 Task: Look for space in Peristéri, Greece from 24th August, 2023 to 10th September, 2023 for 8 adults in price range Rs.12000 to Rs.15000. Place can be entire place or shared room with 4 bedrooms having 8 beds and 4 bathrooms. Property type can be house, flat, hotel. Amenities needed are: wifi, TV, free parkinig on premises, gym, breakfast. Booking option can be shelf check-in. Required host language is English.
Action: Mouse pressed left at (326, 152)
Screenshot: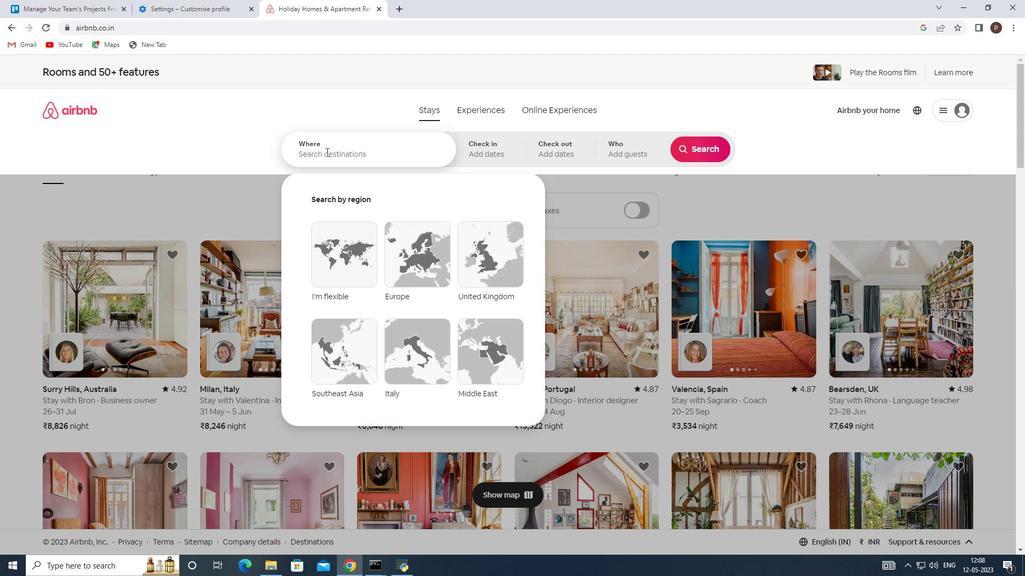 
Action: Key pressed <Key.caps_lock>P<Key.caps_lock>eristeri
Screenshot: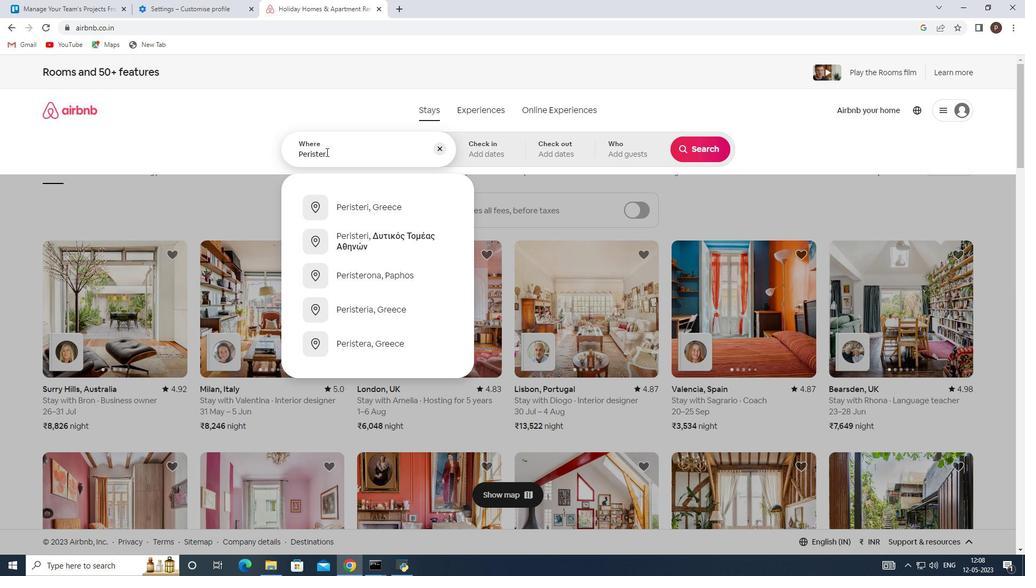 
Action: Mouse moved to (376, 238)
Screenshot: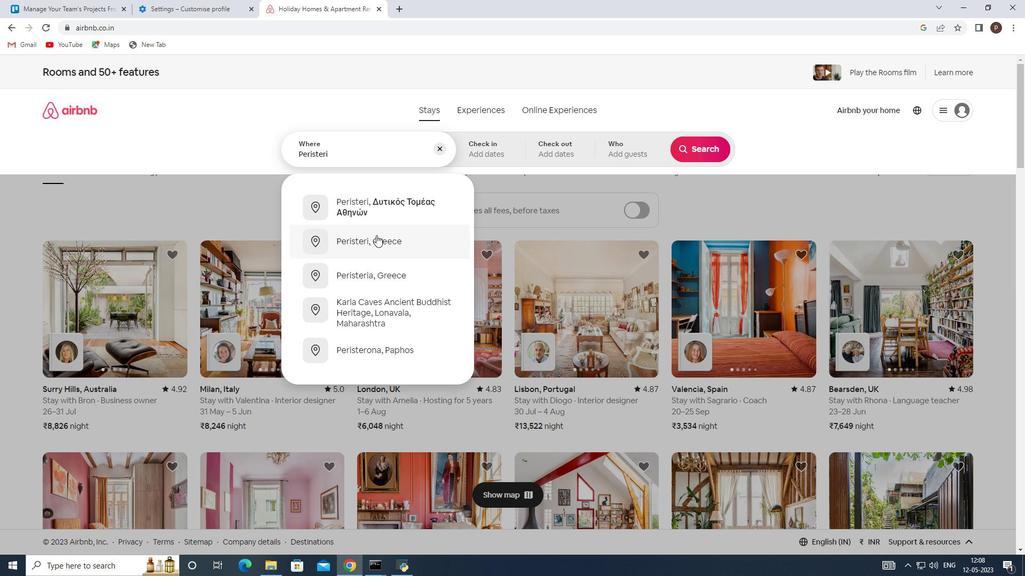 
Action: Mouse pressed left at (376, 238)
Screenshot: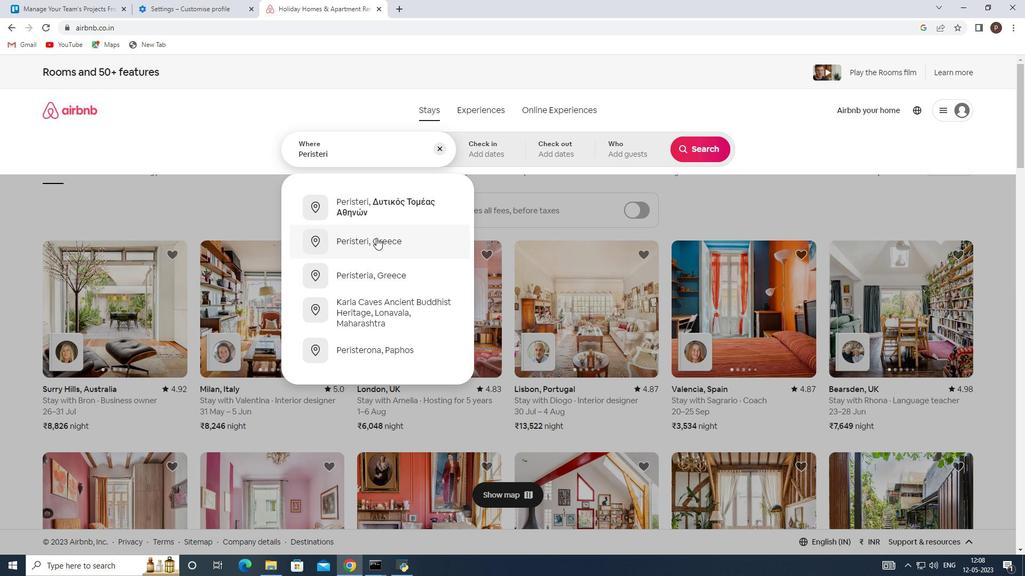 
Action: Mouse moved to (693, 234)
Screenshot: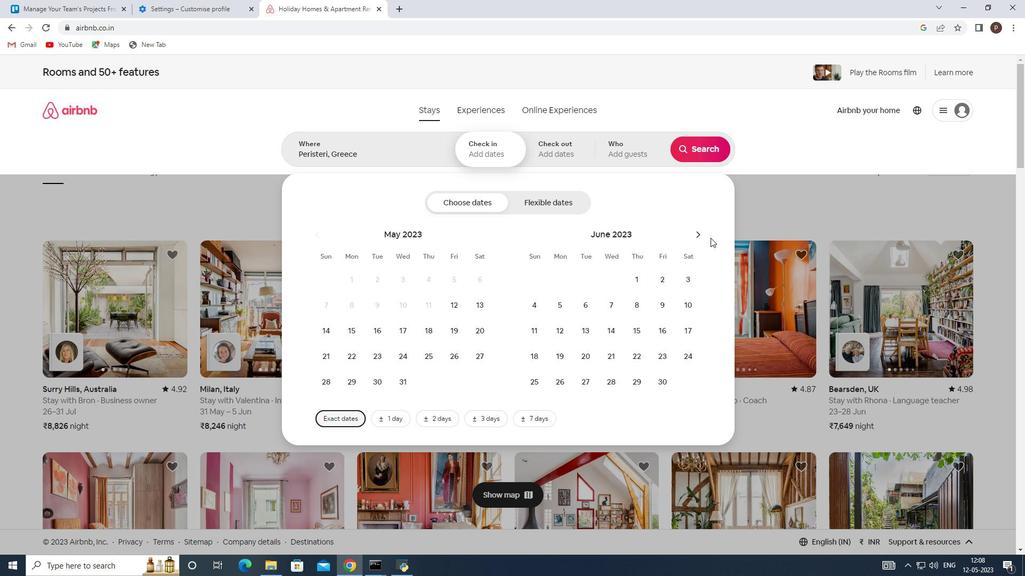 
Action: Mouse pressed left at (693, 234)
Screenshot: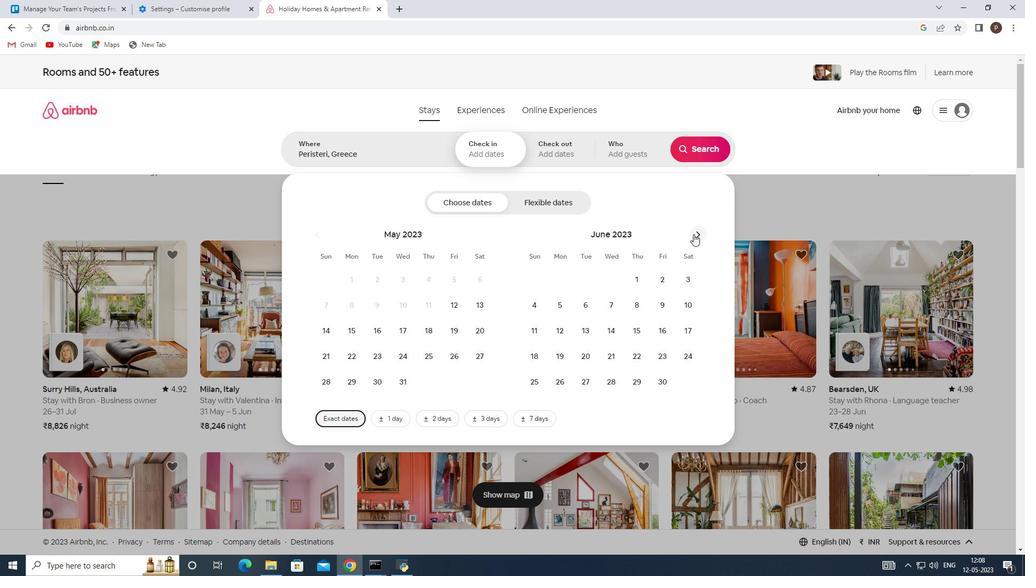 
Action: Mouse pressed left at (693, 234)
Screenshot: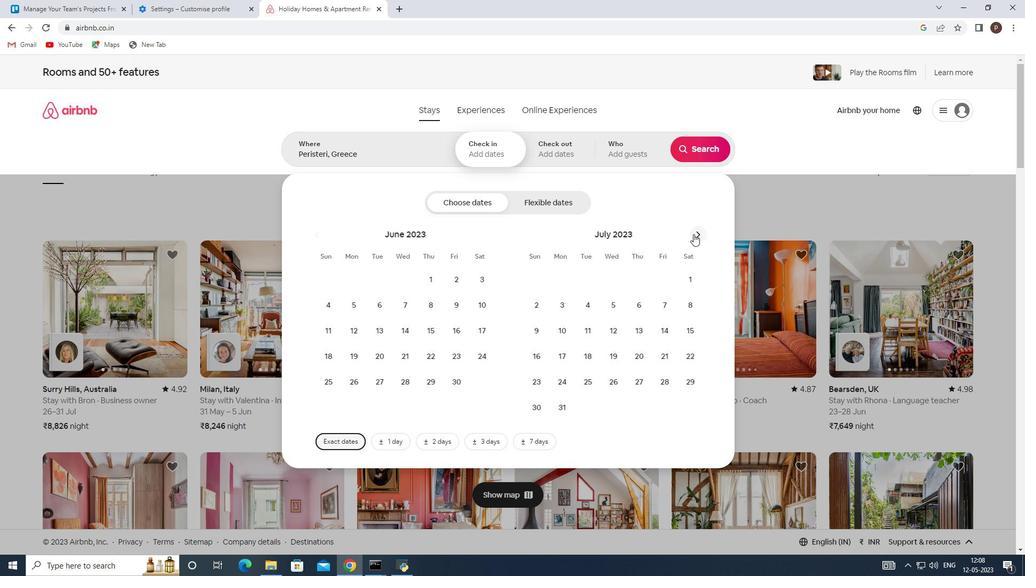 
Action: Mouse moved to (694, 228)
Screenshot: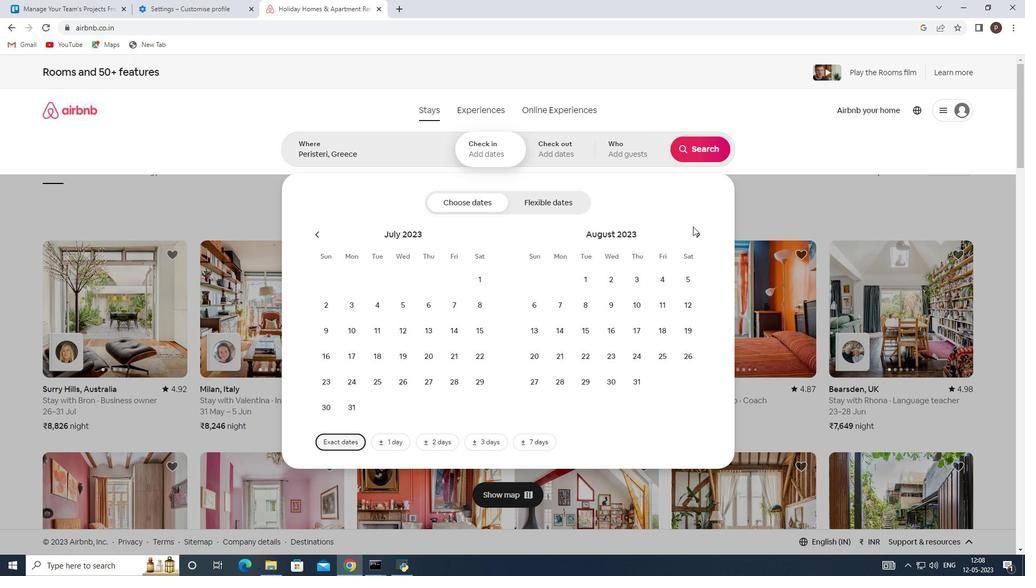 
Action: Mouse pressed left at (694, 228)
Screenshot: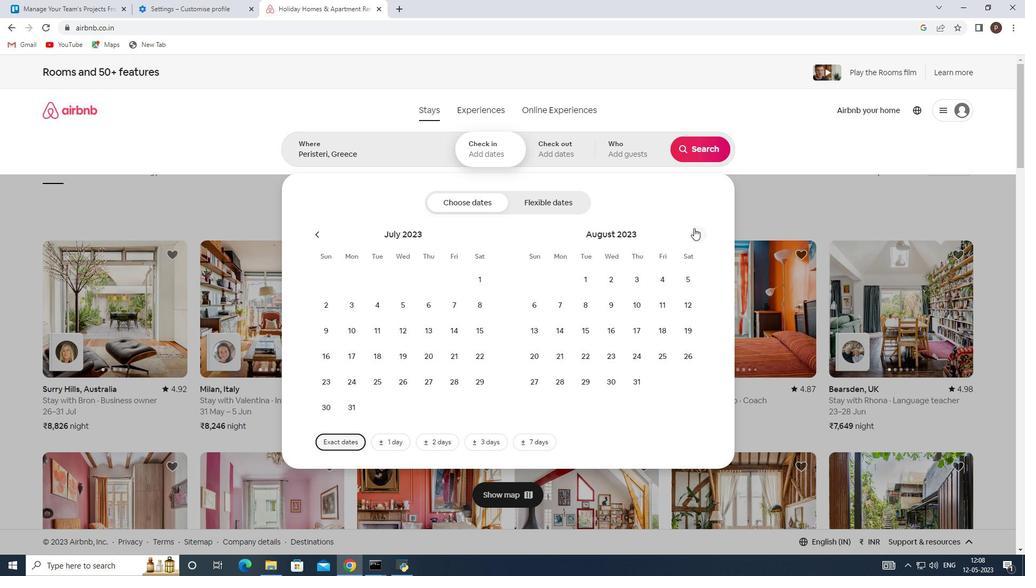 
Action: Mouse moved to (425, 354)
Screenshot: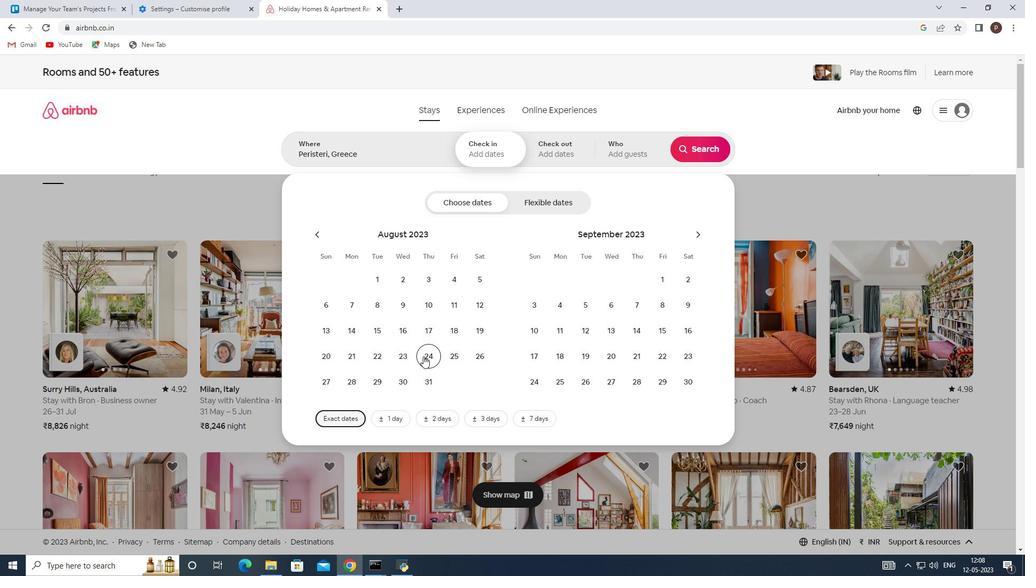 
Action: Mouse pressed left at (425, 354)
Screenshot: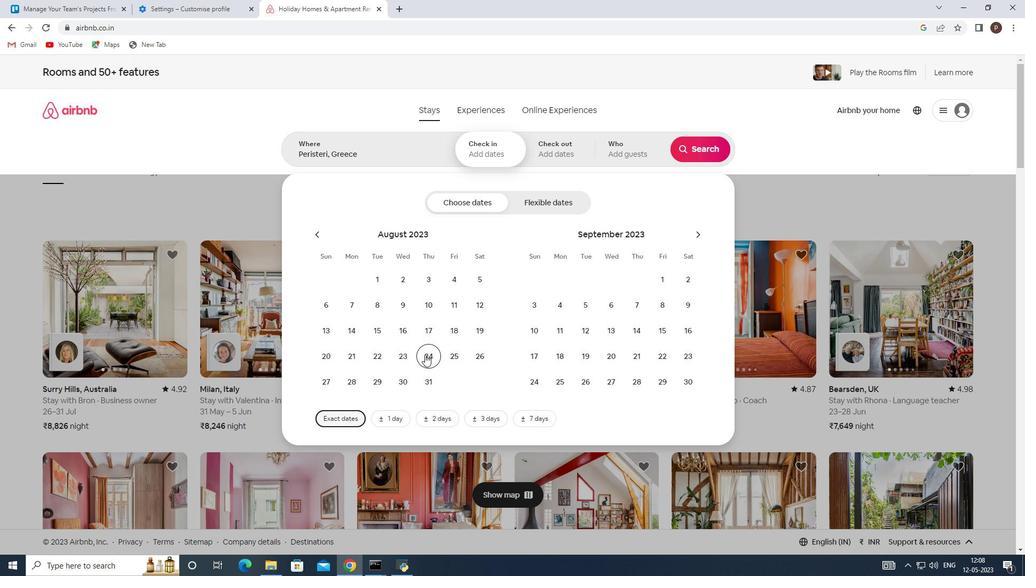 
Action: Mouse moved to (538, 323)
Screenshot: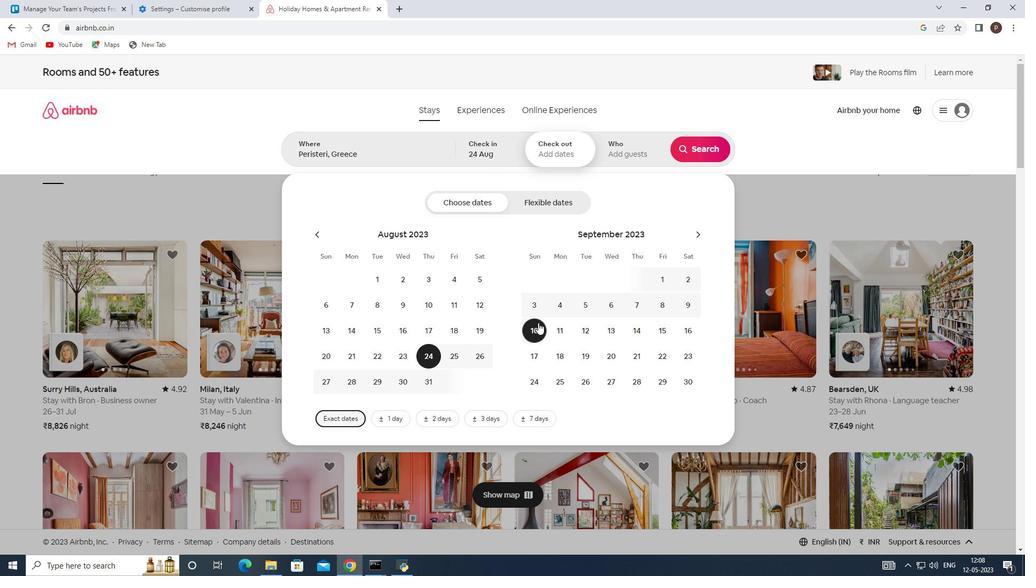 
Action: Mouse pressed left at (538, 323)
Screenshot: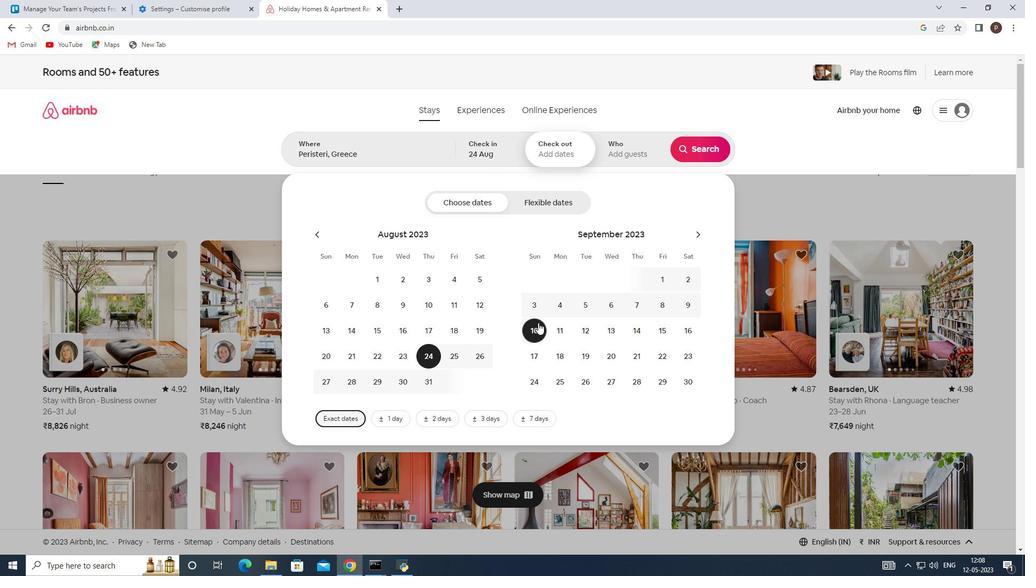 
Action: Mouse moved to (623, 146)
Screenshot: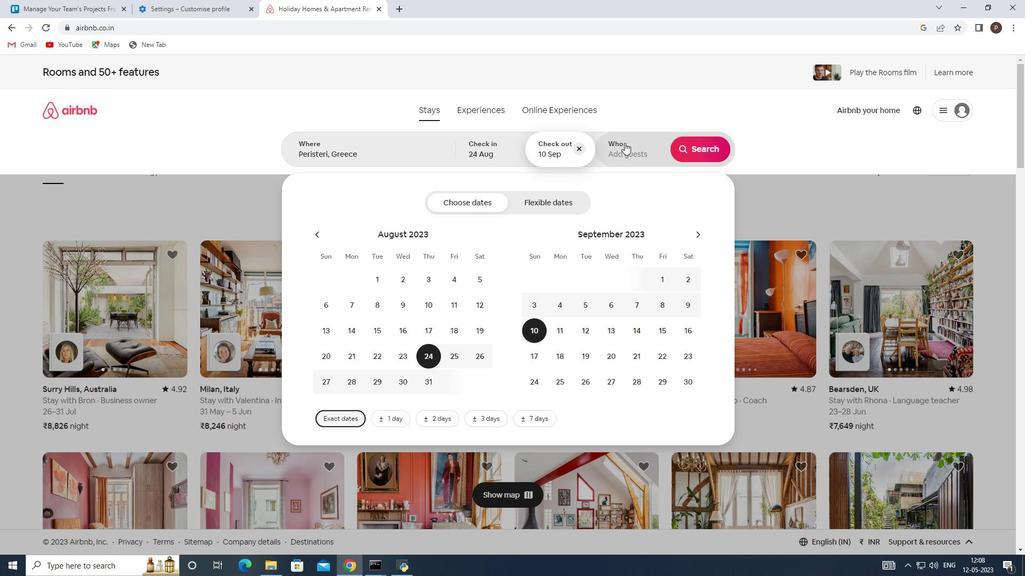 
Action: Mouse pressed left at (623, 146)
Screenshot: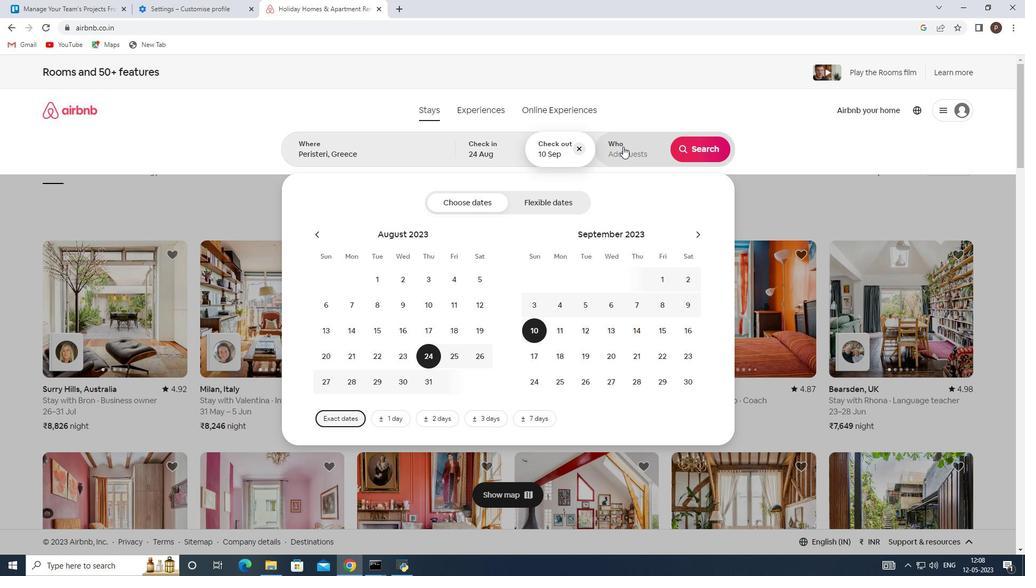 
Action: Mouse moved to (700, 201)
Screenshot: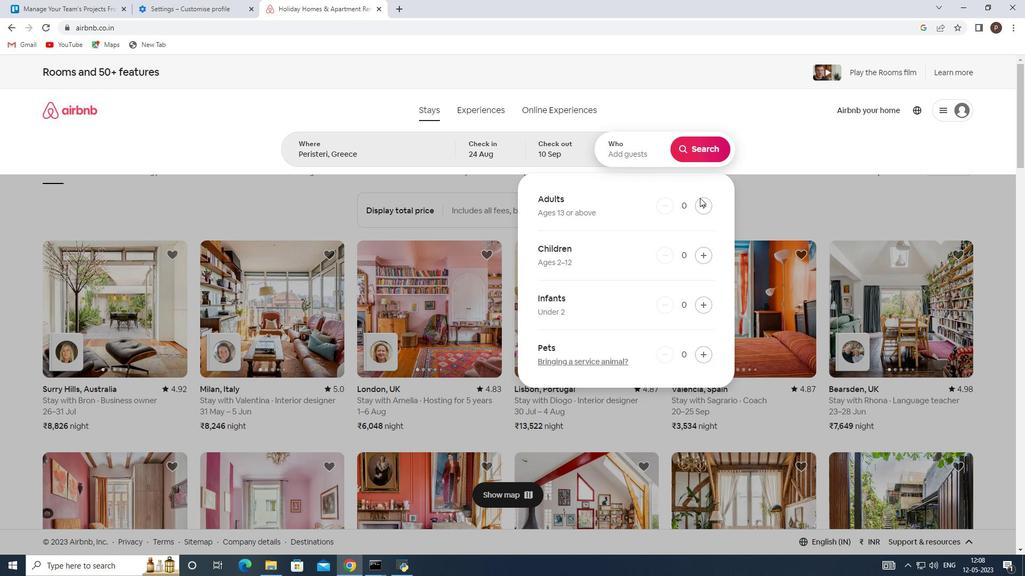 
Action: Mouse pressed left at (700, 201)
Screenshot: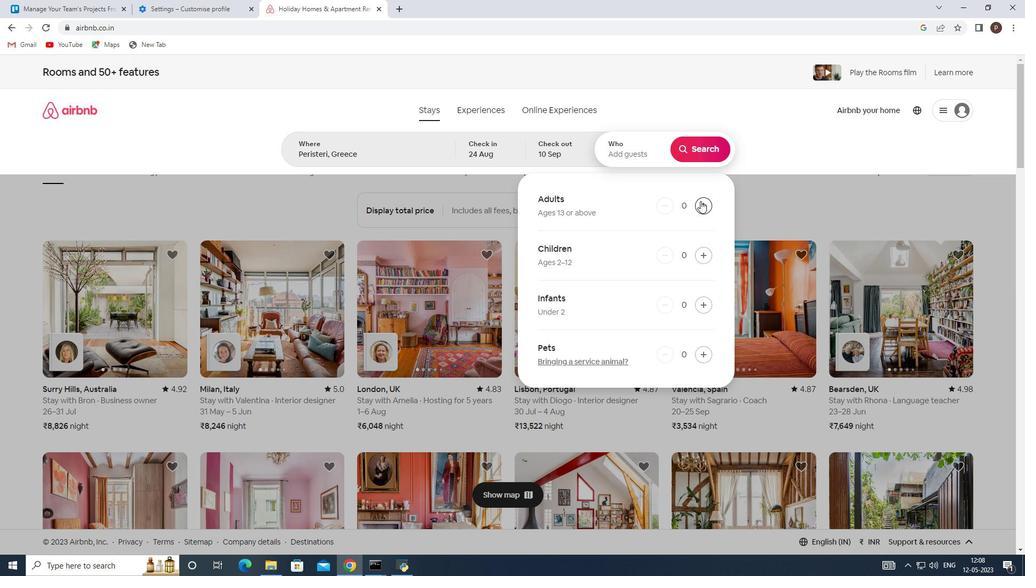 
Action: Mouse pressed left at (700, 201)
Screenshot: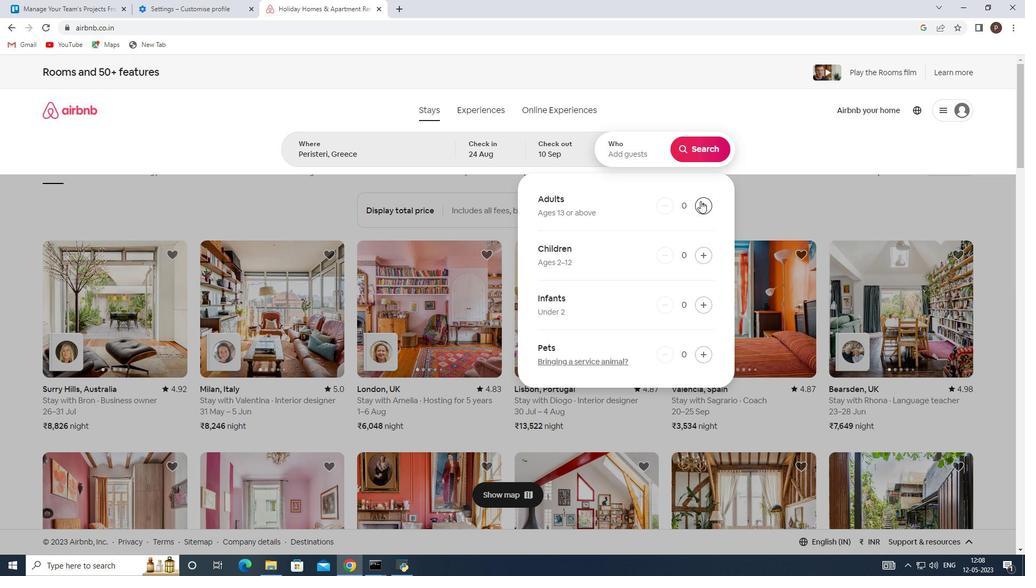 
Action: Mouse pressed left at (700, 201)
Screenshot: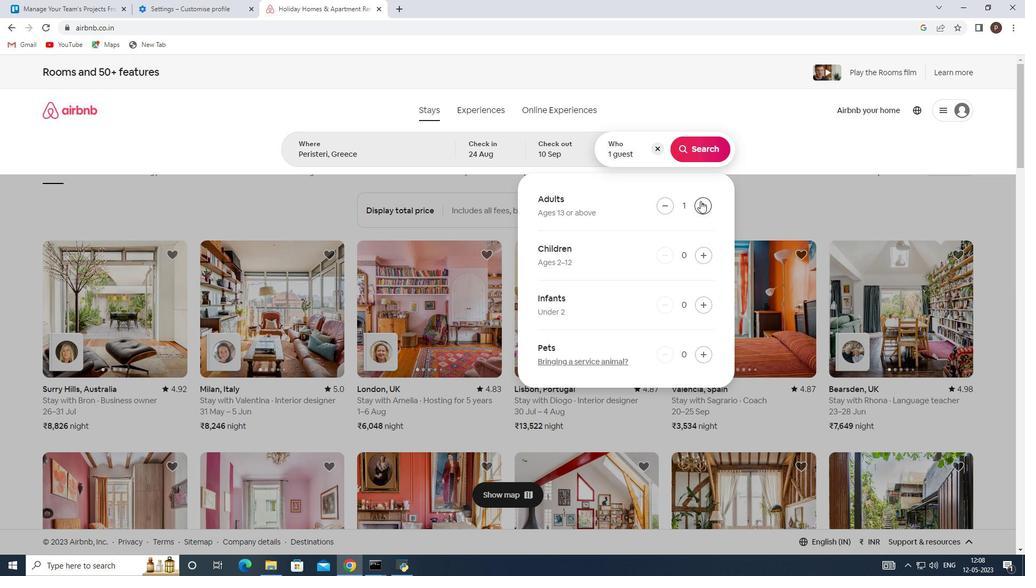 
Action: Mouse pressed left at (700, 201)
Screenshot: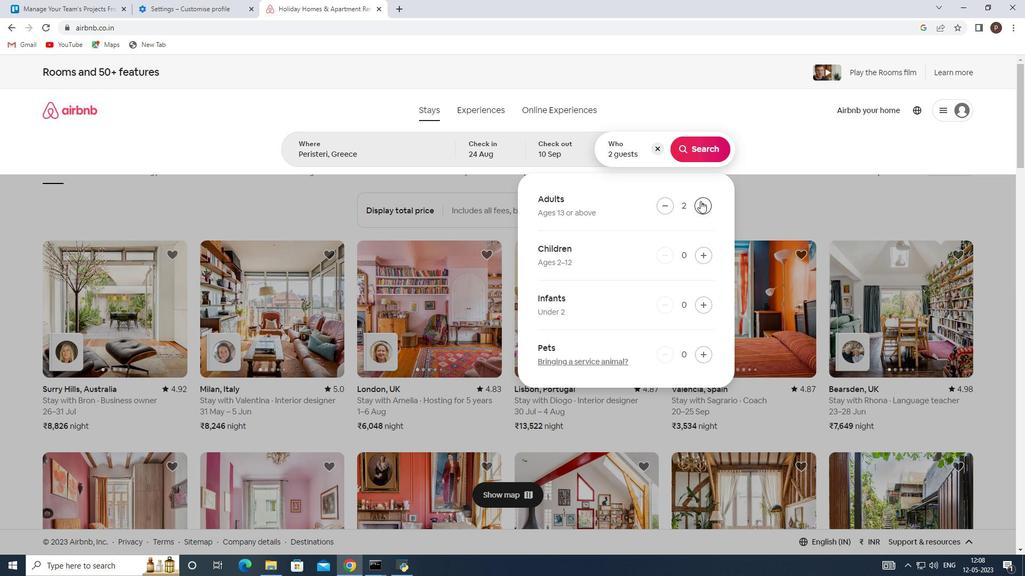 
Action: Mouse pressed left at (700, 201)
Screenshot: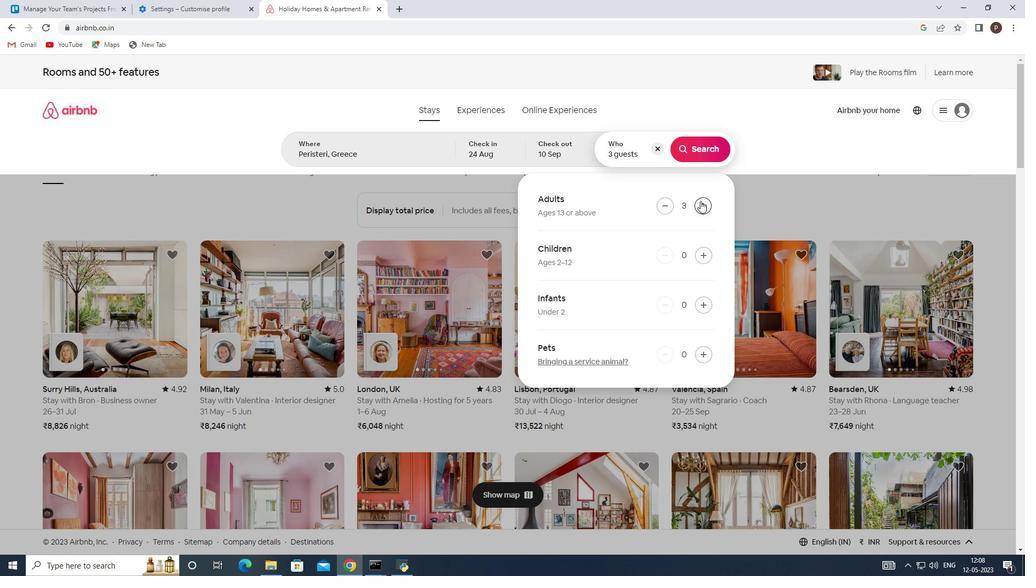 
Action: Mouse pressed left at (700, 201)
Screenshot: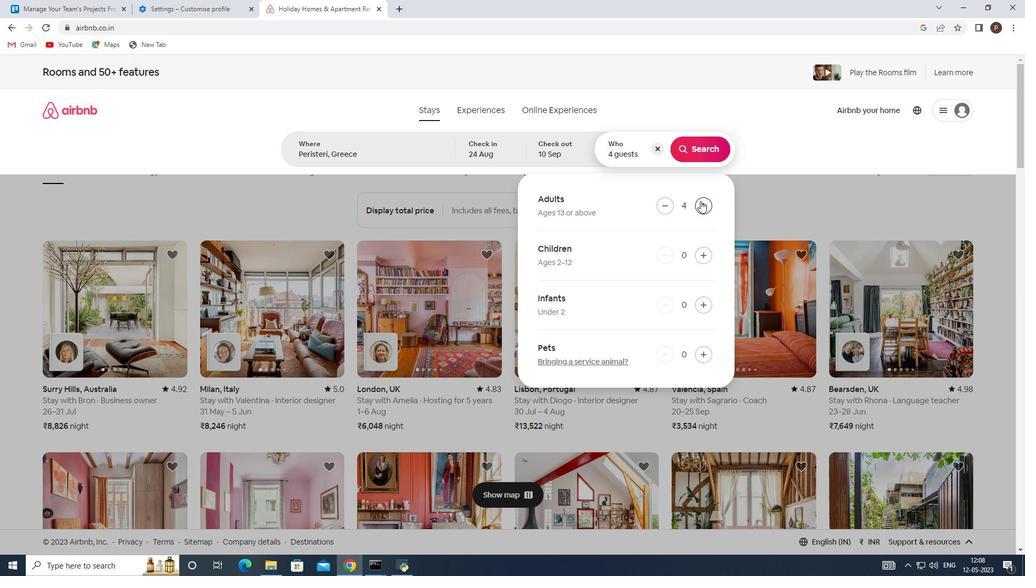 
Action: Mouse pressed left at (700, 201)
Screenshot: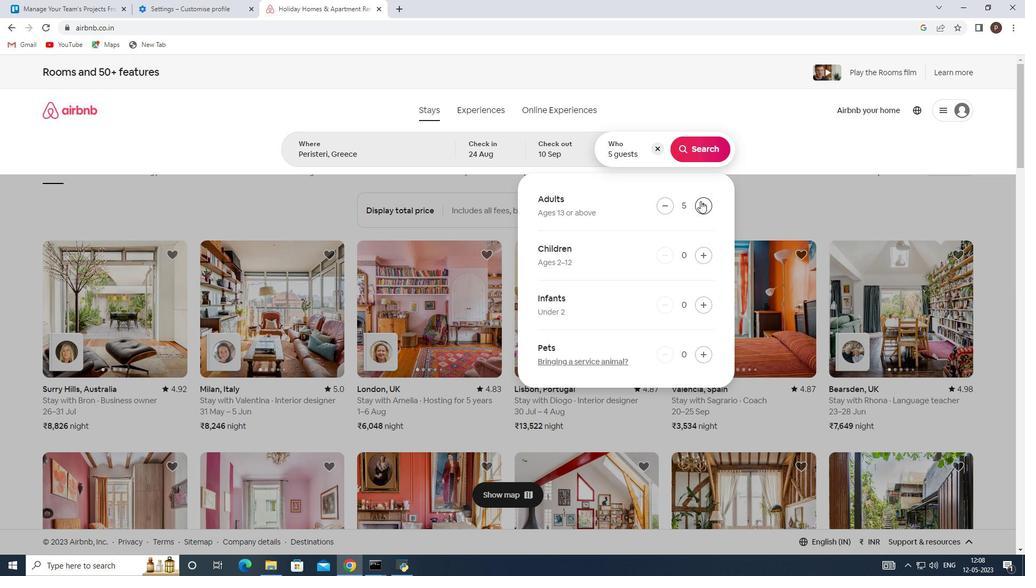 
Action: Mouse pressed left at (700, 201)
Screenshot: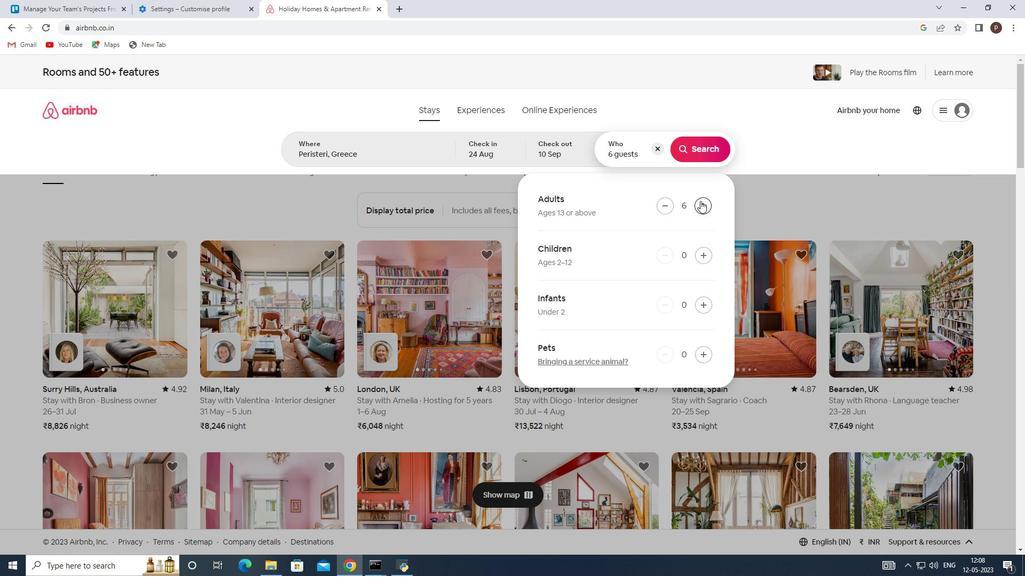 
Action: Mouse moved to (687, 145)
Screenshot: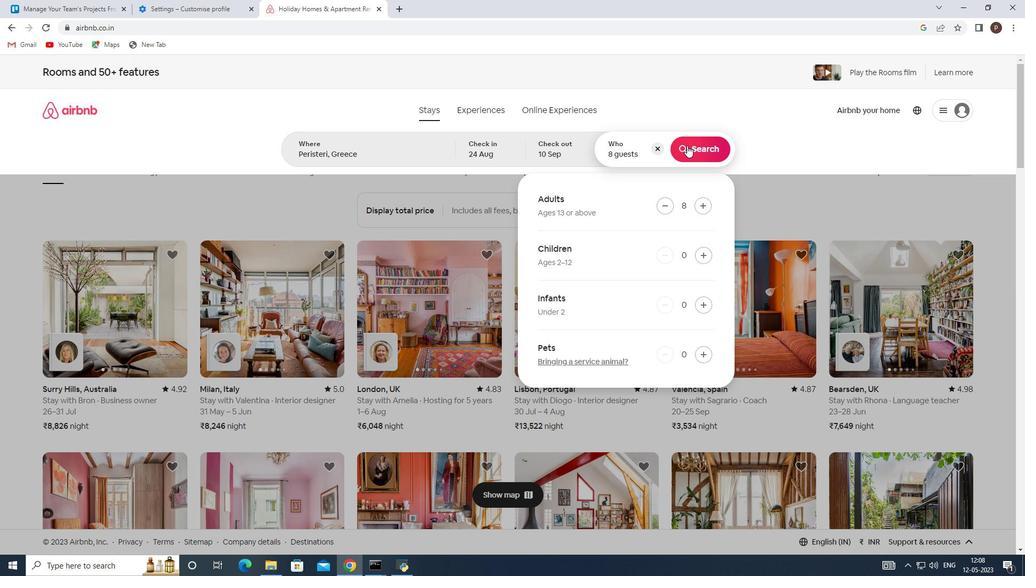 
Action: Mouse pressed left at (687, 145)
Screenshot: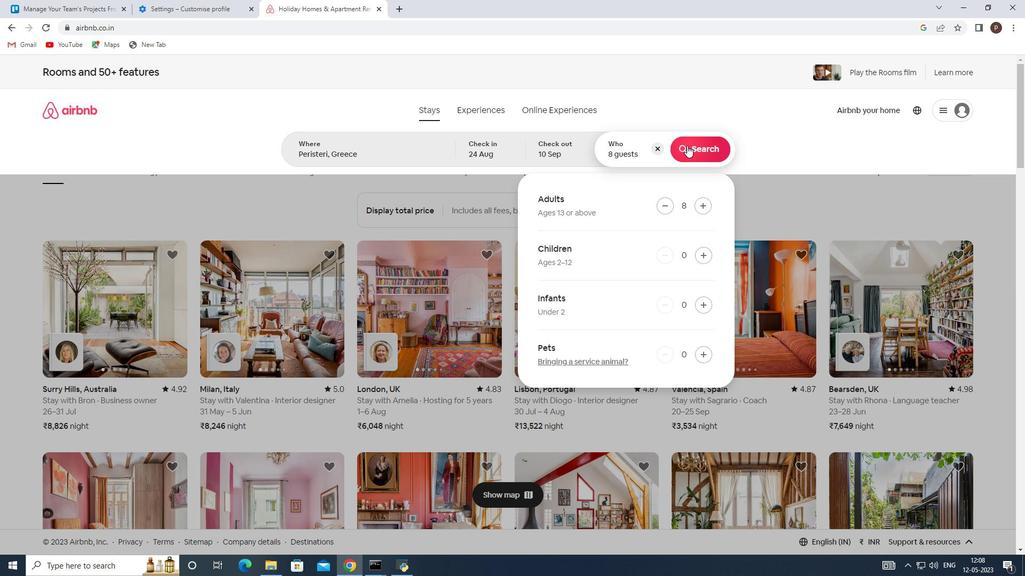 
Action: Mouse moved to (967, 120)
Screenshot: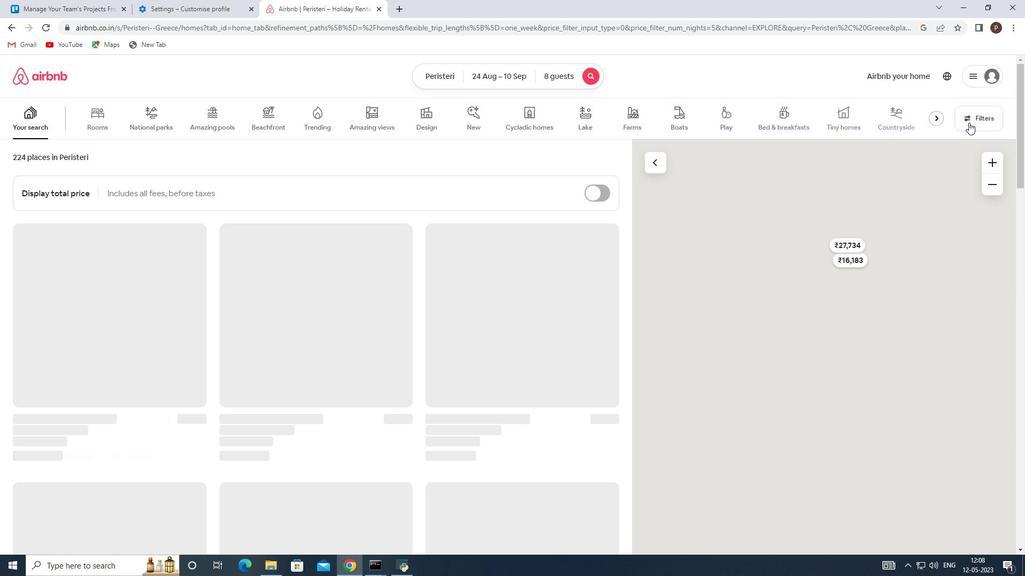 
Action: Mouse pressed left at (967, 120)
Screenshot: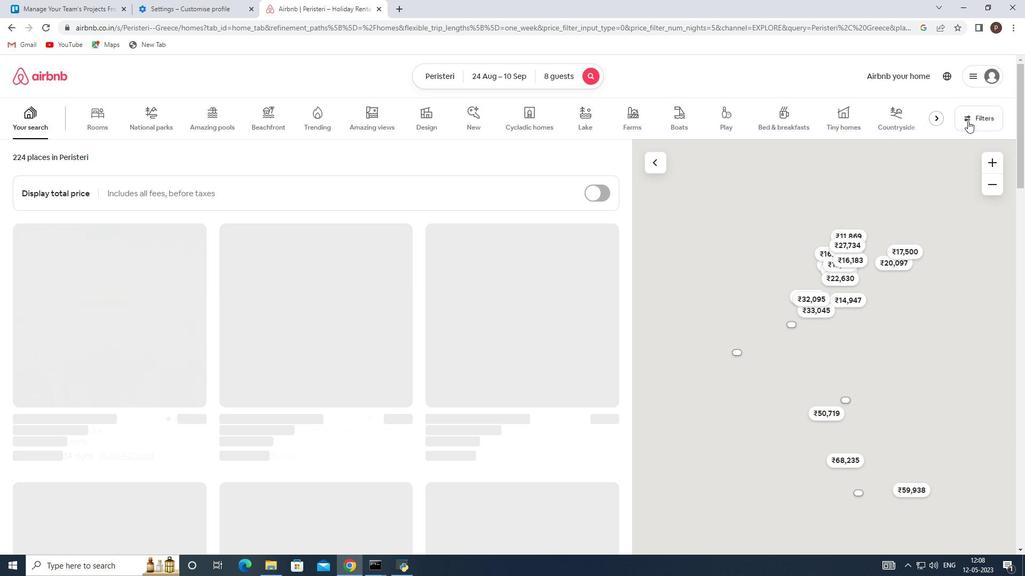 
Action: Mouse moved to (354, 387)
Screenshot: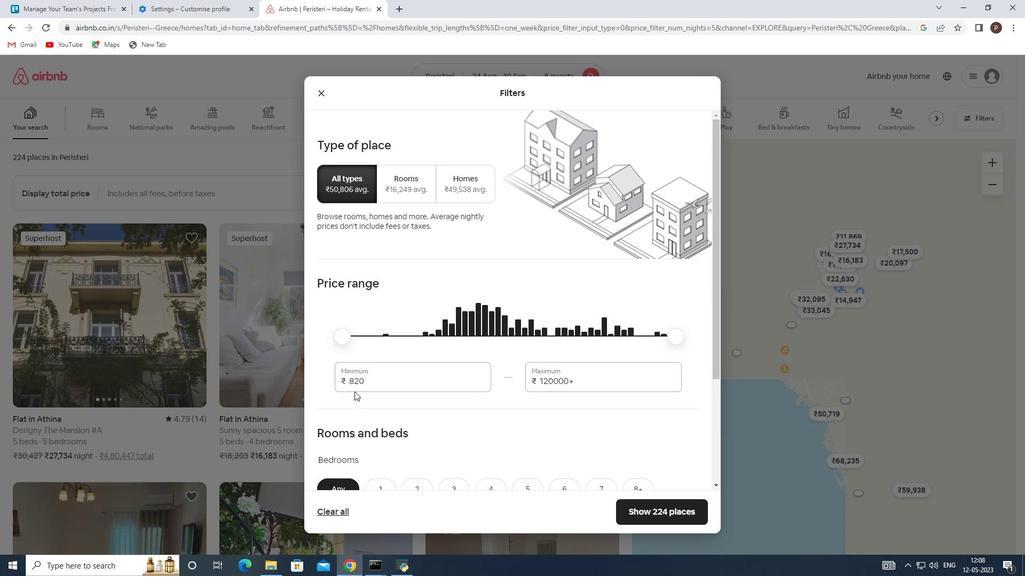 
Action: Mouse pressed left at (354, 387)
Screenshot: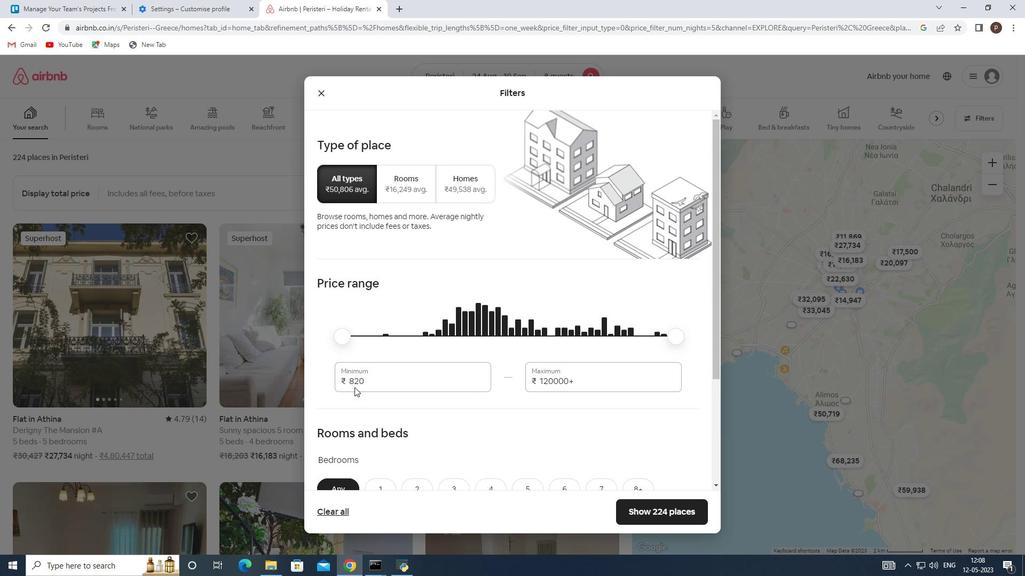 
Action: Mouse pressed left at (354, 387)
Screenshot: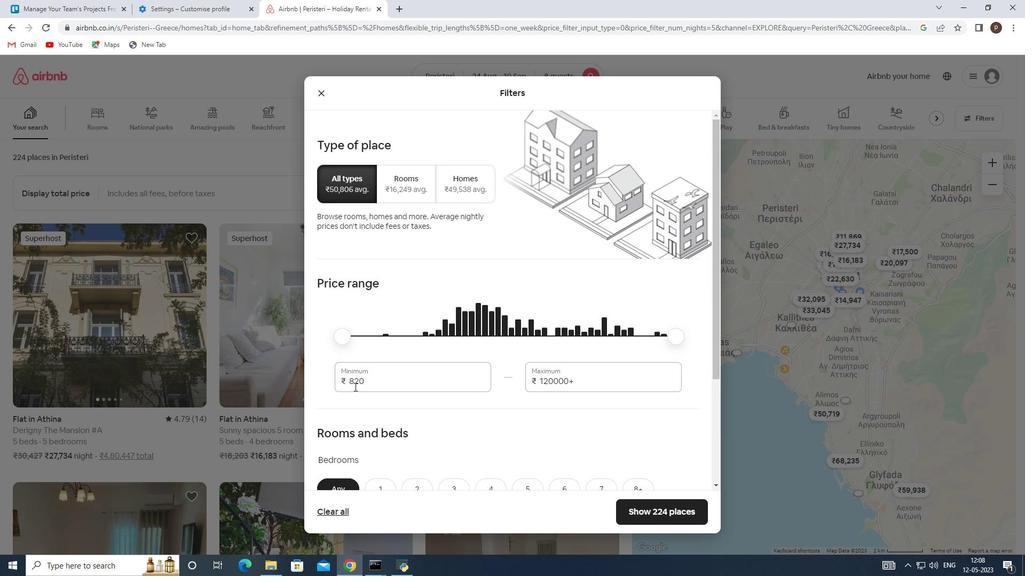 
Action: Mouse moved to (354, 387)
Screenshot: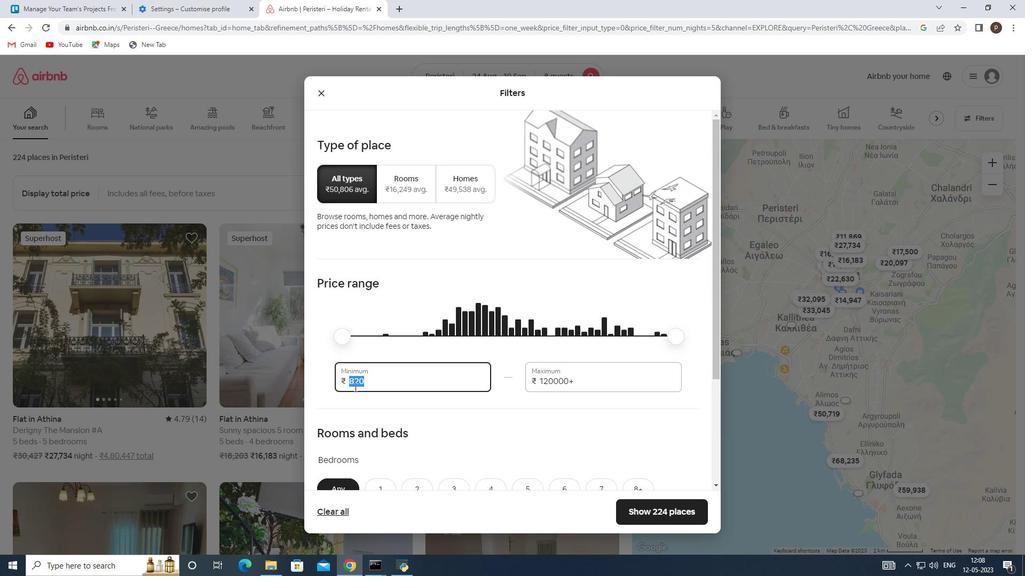 
Action: Key pressed 12000<Key.tab>15000
Screenshot: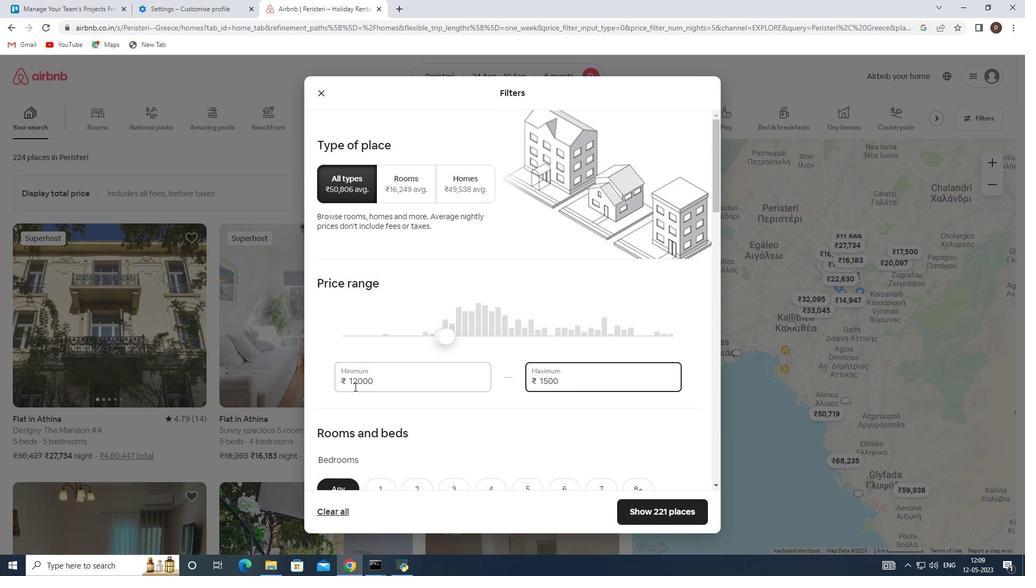 
Action: Mouse moved to (359, 396)
Screenshot: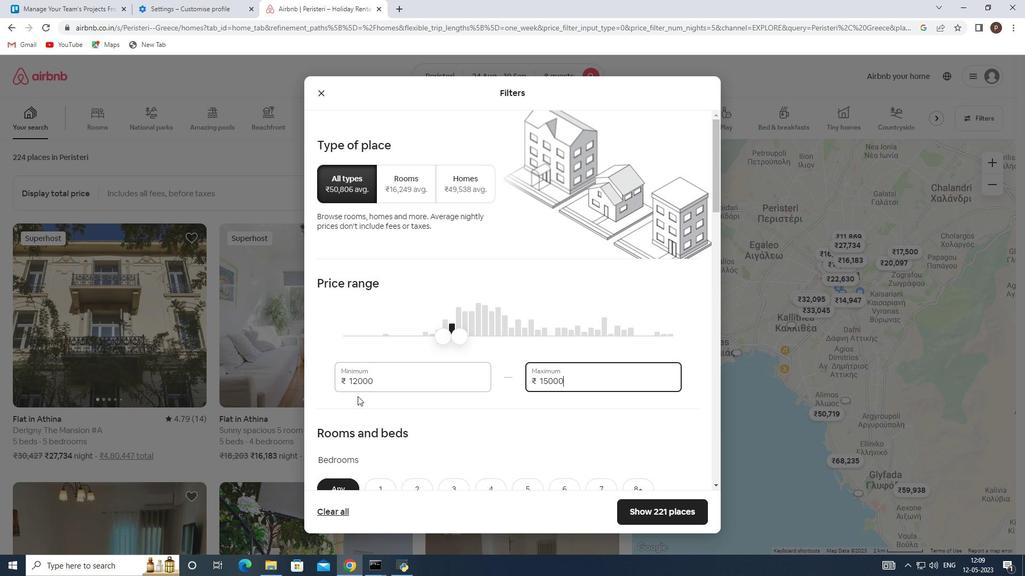 
Action: Mouse scrolled (359, 396) with delta (0, 0)
Screenshot: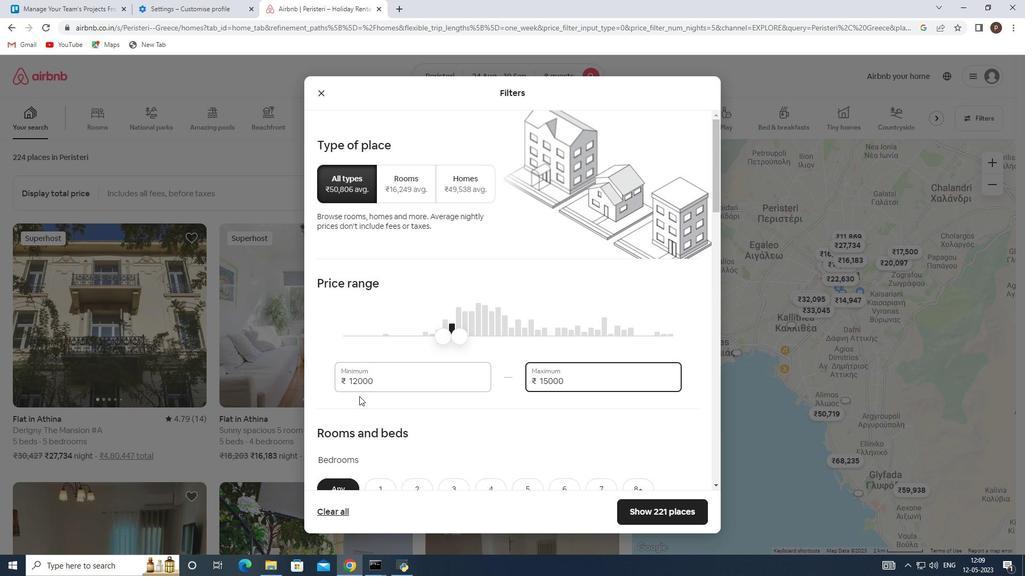 
Action: Mouse moved to (359, 398)
Screenshot: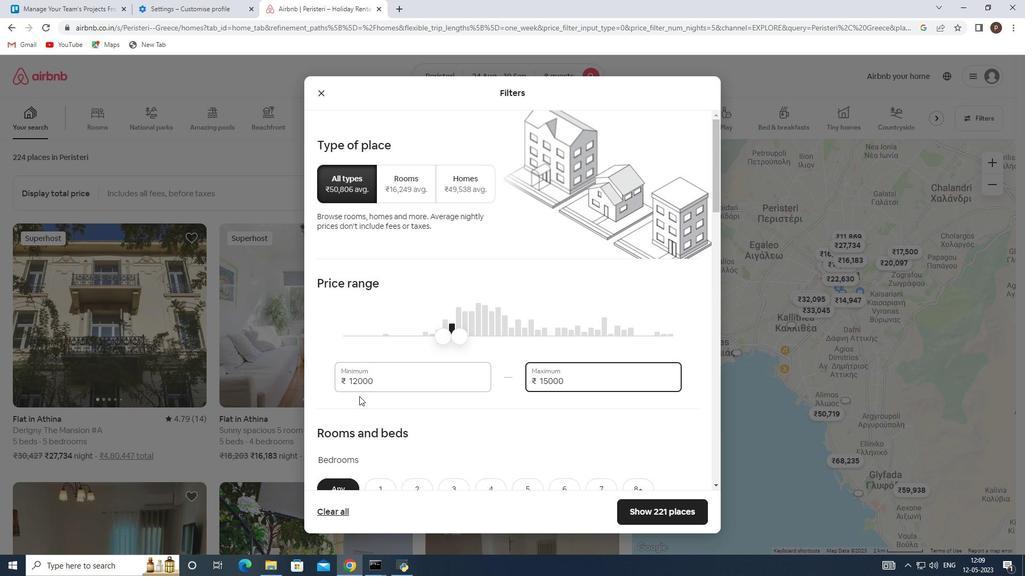 
Action: Mouse scrolled (359, 397) with delta (0, 0)
Screenshot: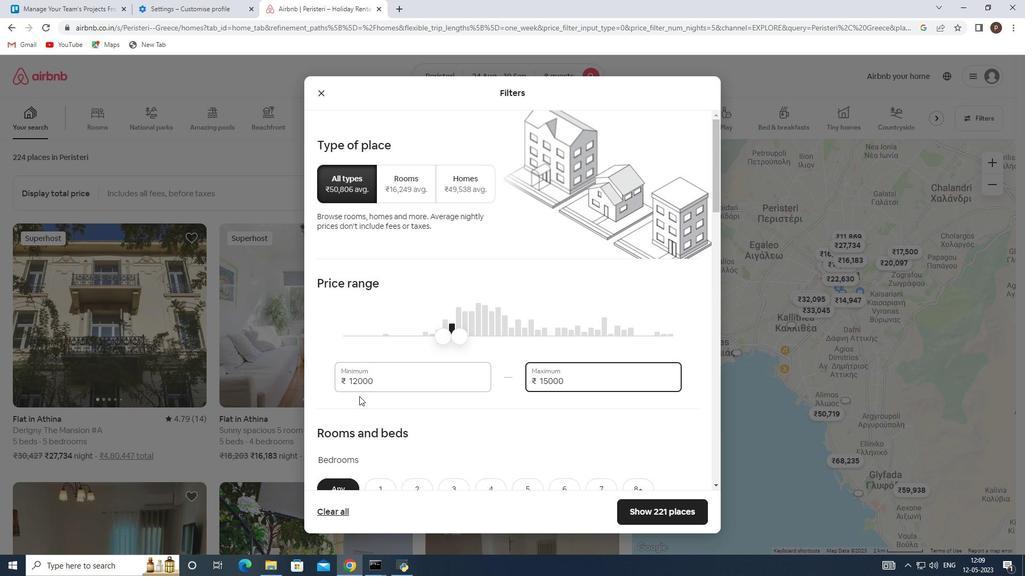 
Action: Mouse moved to (359, 399)
Screenshot: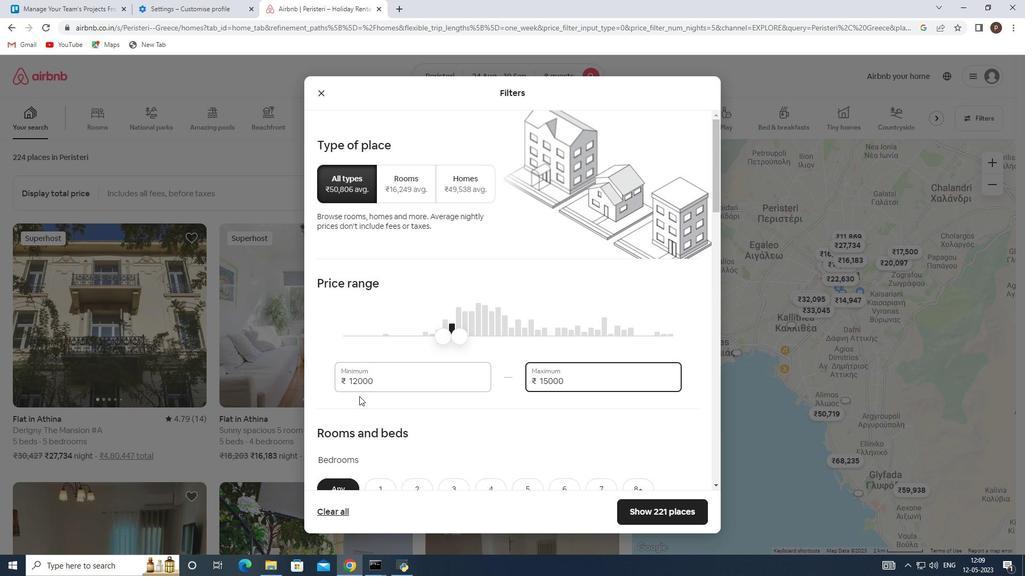 
Action: Mouse scrolled (359, 398) with delta (0, 0)
Screenshot: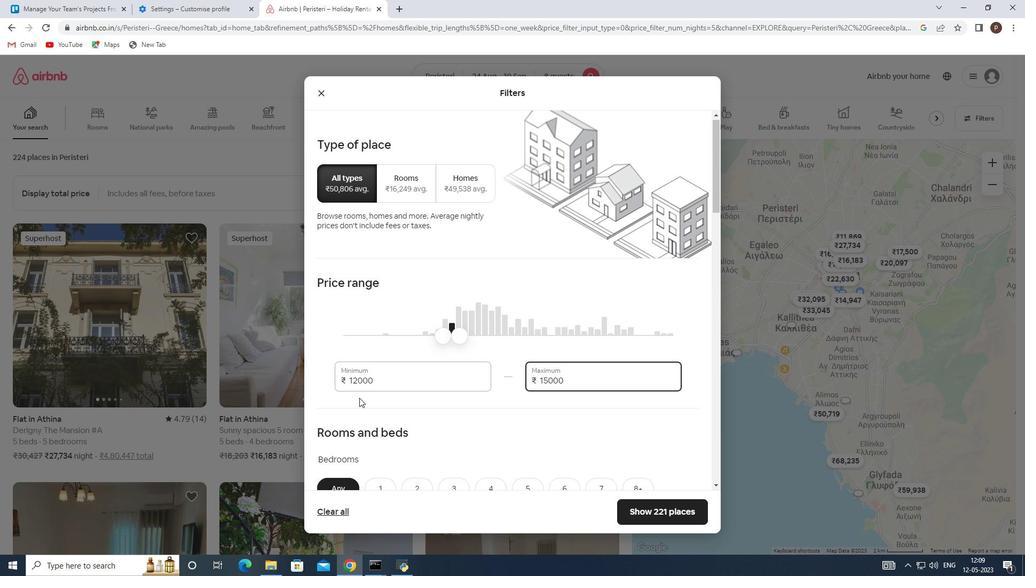 
Action: Mouse moved to (493, 330)
Screenshot: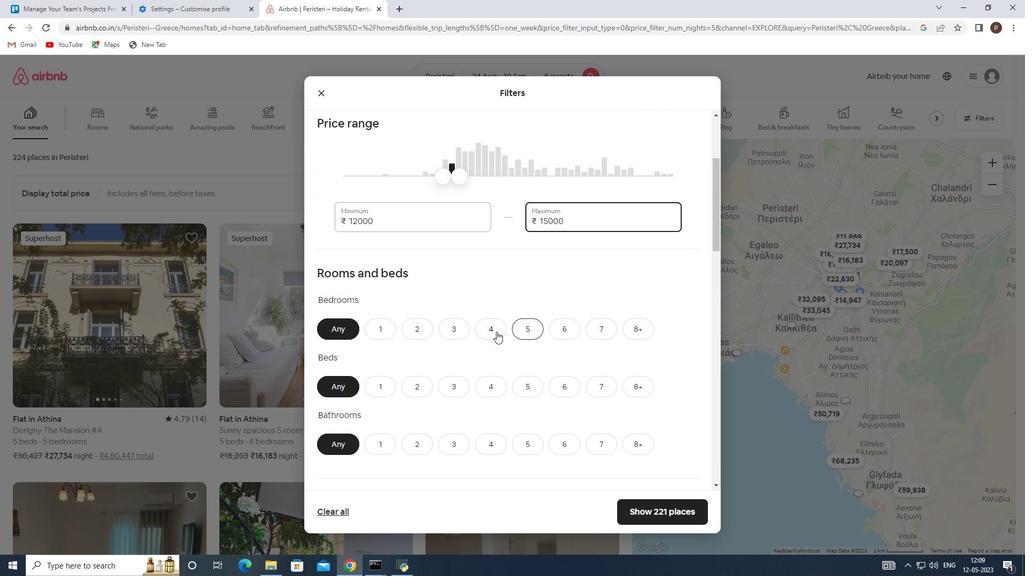 
Action: Mouse pressed left at (493, 330)
Screenshot: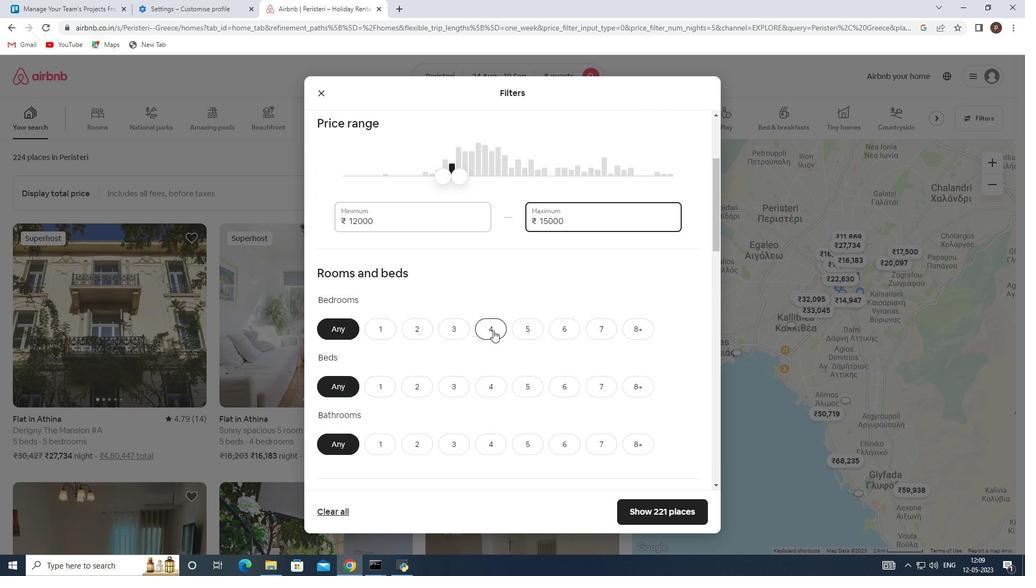 
Action: Mouse moved to (638, 386)
Screenshot: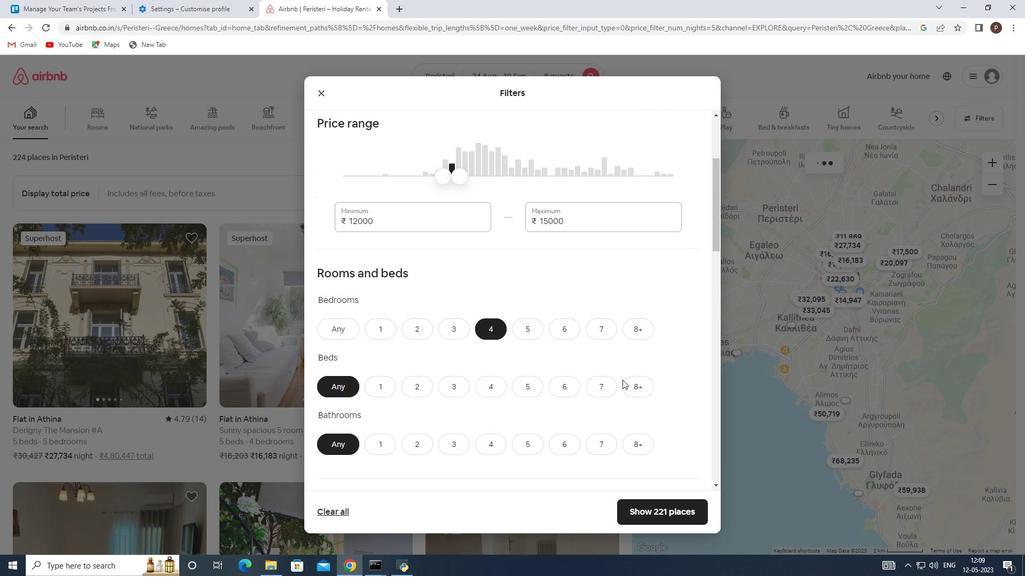 
Action: Mouse pressed left at (638, 386)
Screenshot: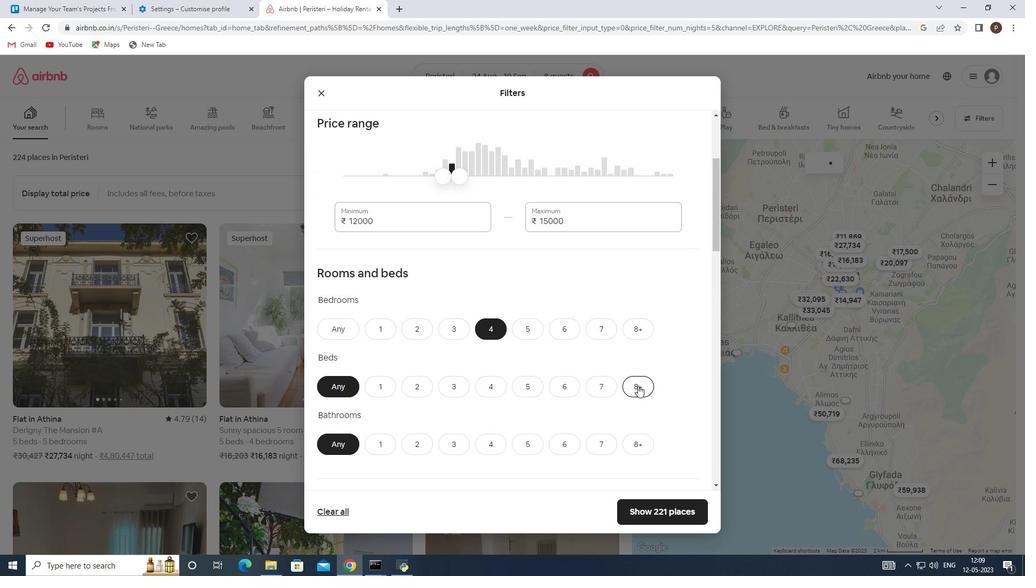 
Action: Mouse moved to (495, 448)
Screenshot: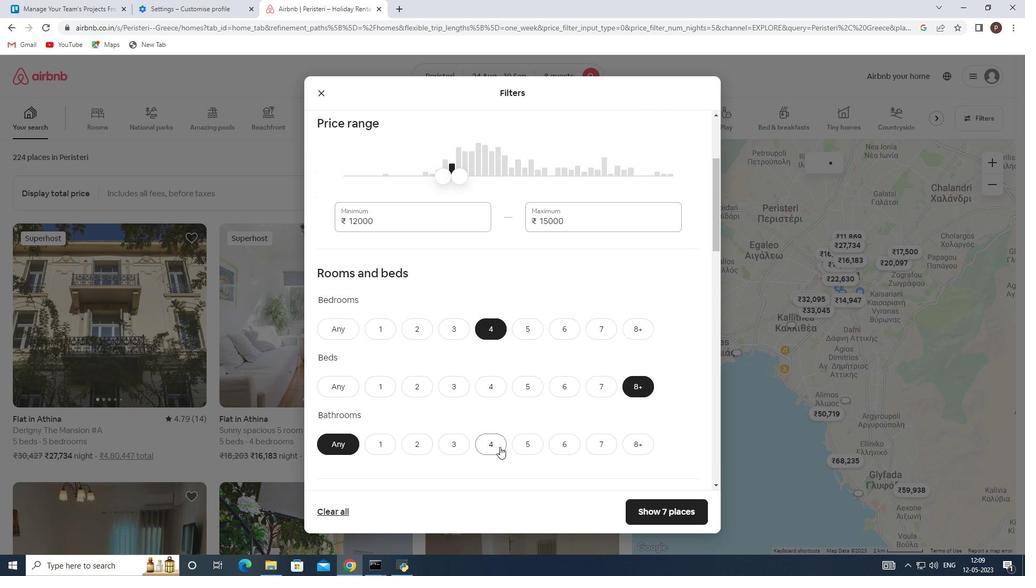 
Action: Mouse pressed left at (495, 448)
Screenshot: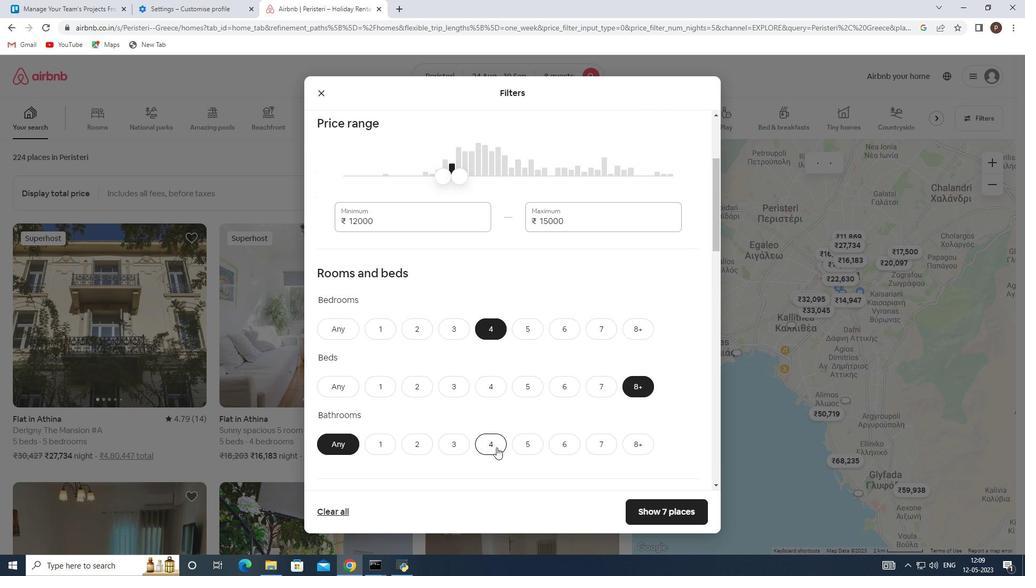 
Action: Mouse moved to (487, 438)
Screenshot: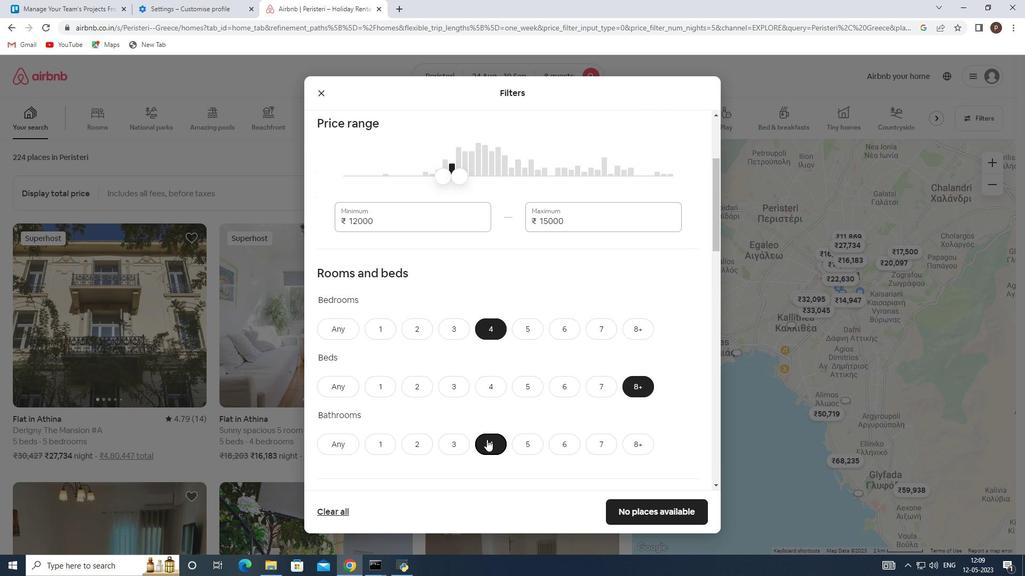 
Action: Mouse scrolled (487, 437) with delta (0, 0)
Screenshot: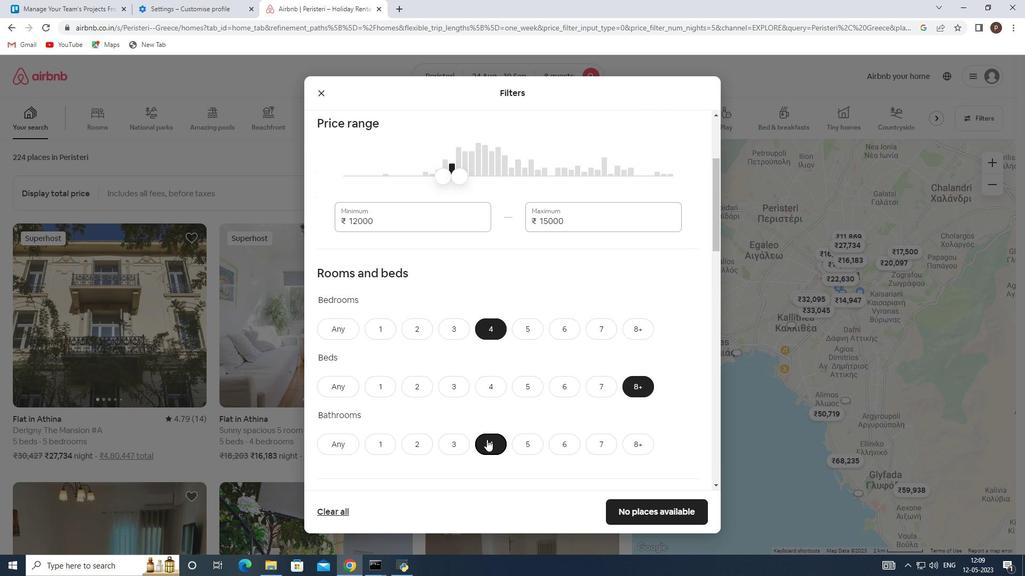 
Action: Mouse moved to (492, 398)
Screenshot: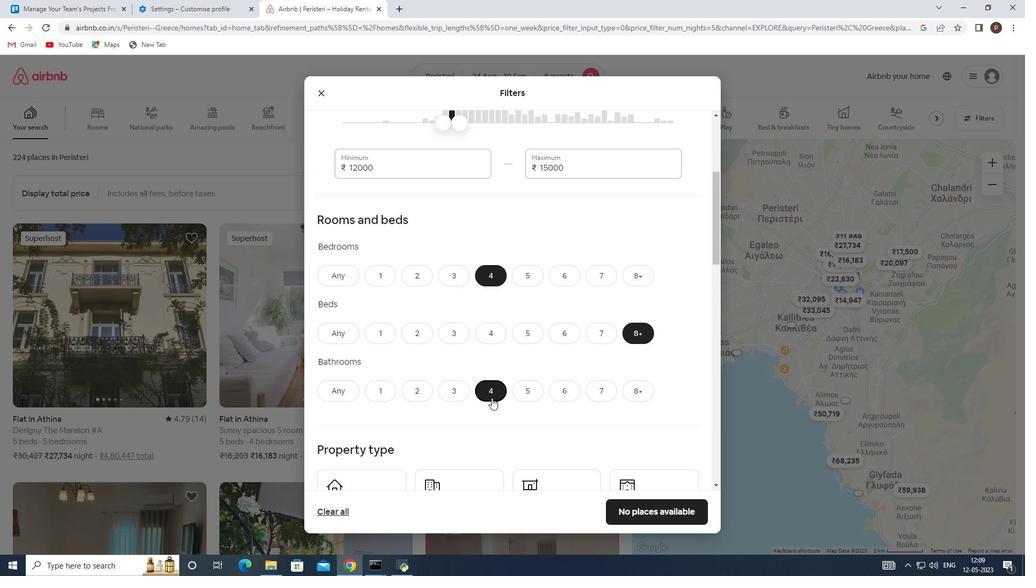 
Action: Mouse scrolled (492, 397) with delta (0, 0)
Screenshot: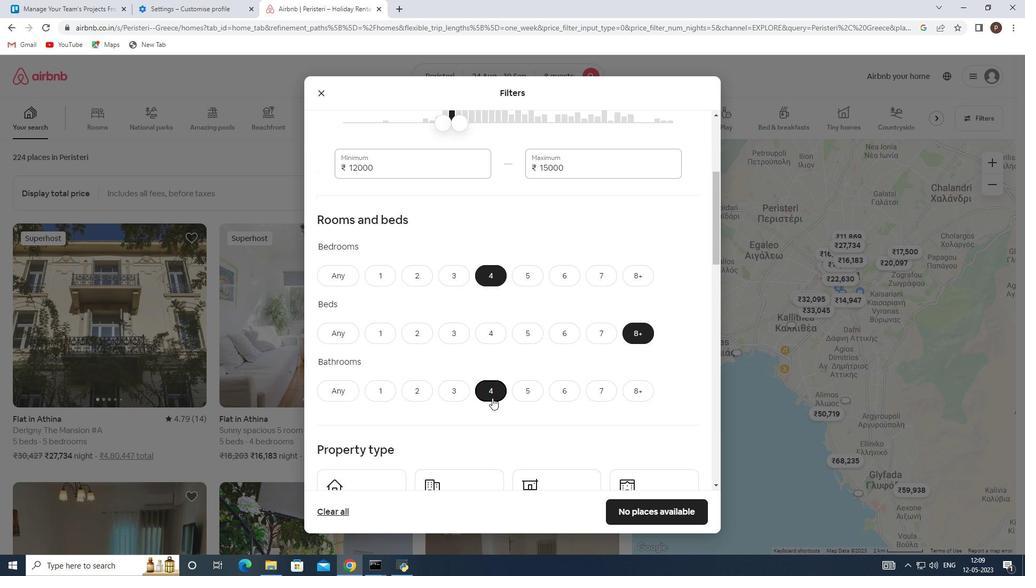 
Action: Mouse scrolled (492, 397) with delta (0, 0)
Screenshot: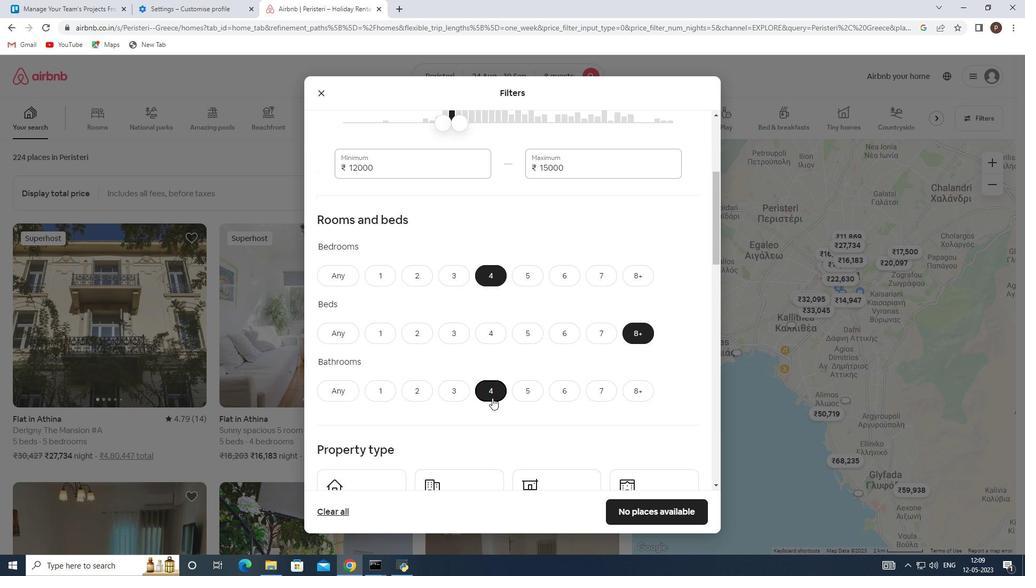 
Action: Mouse moved to (366, 403)
Screenshot: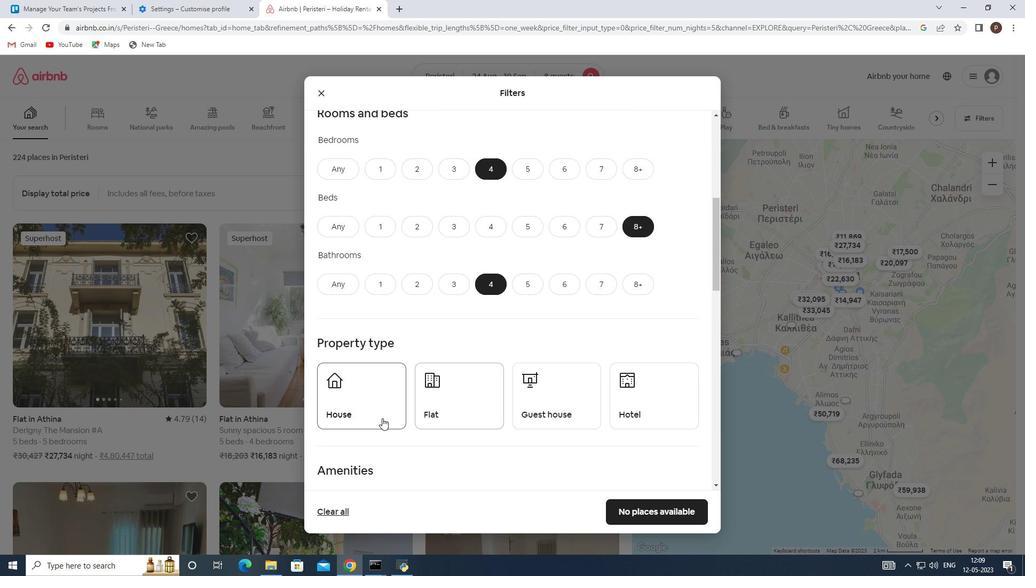 
Action: Mouse pressed left at (366, 403)
Screenshot: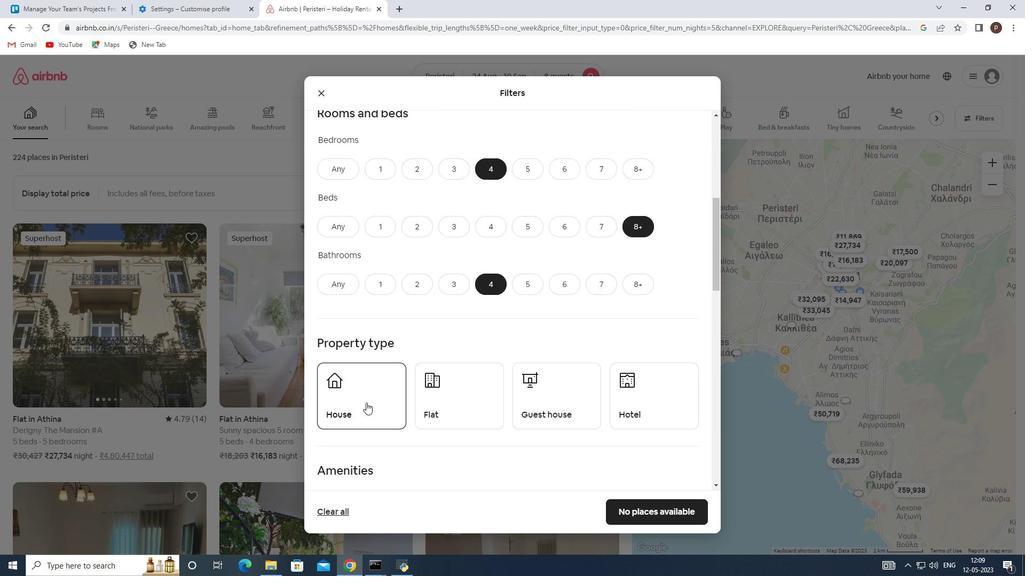 
Action: Mouse moved to (457, 413)
Screenshot: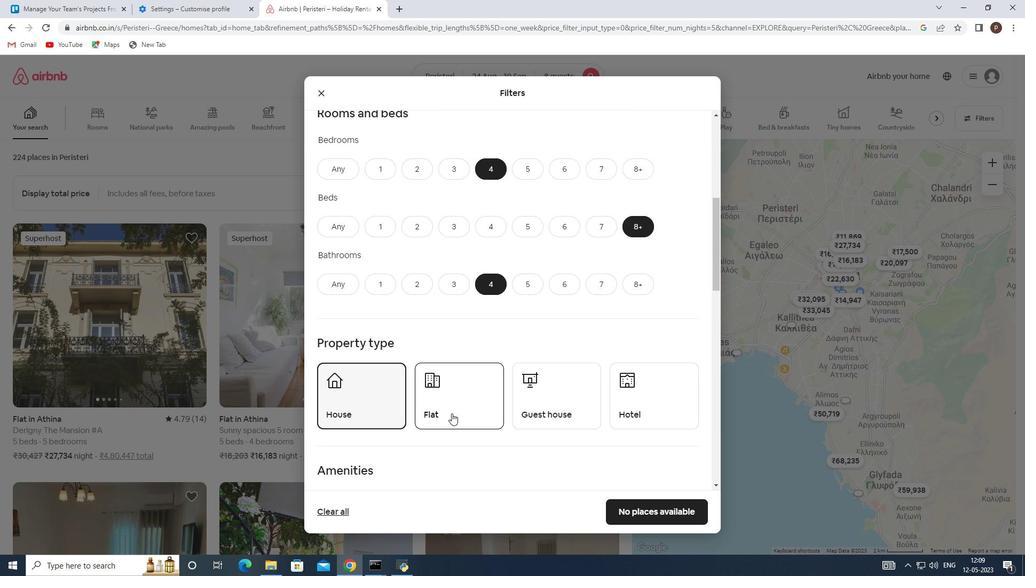
Action: Mouse pressed left at (457, 413)
Screenshot: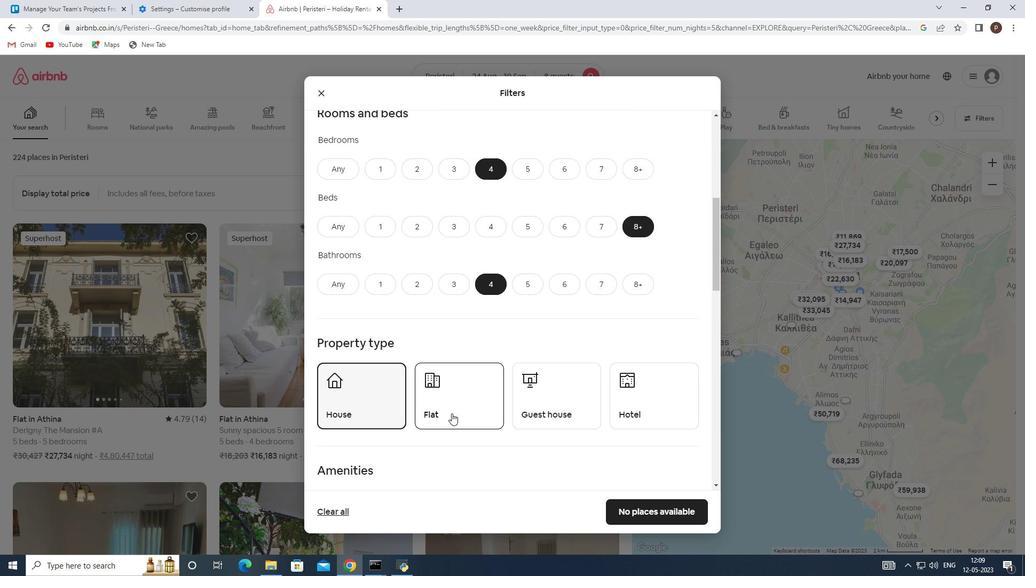 
Action: Mouse moved to (633, 403)
Screenshot: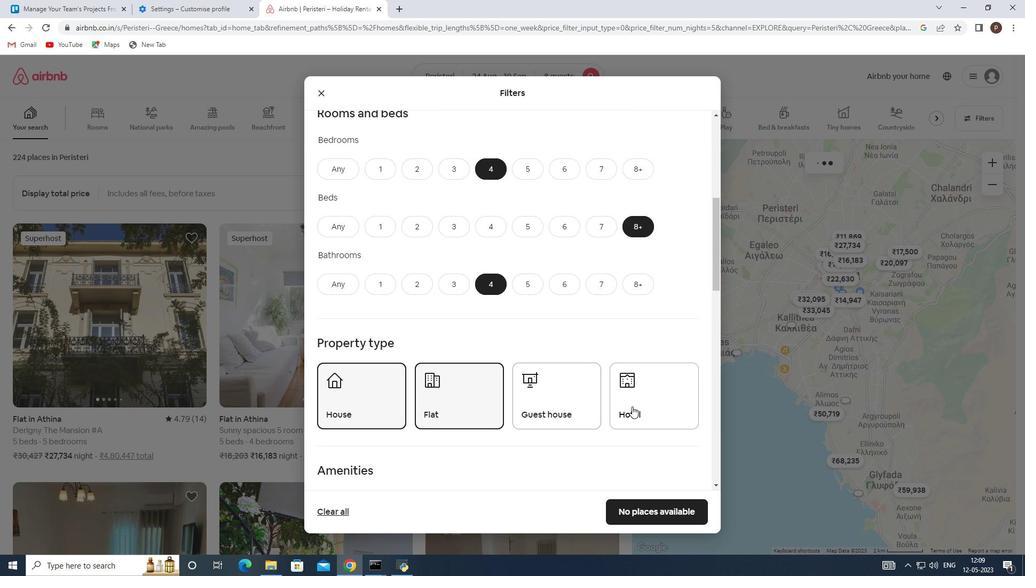 
Action: Mouse pressed left at (633, 403)
Screenshot: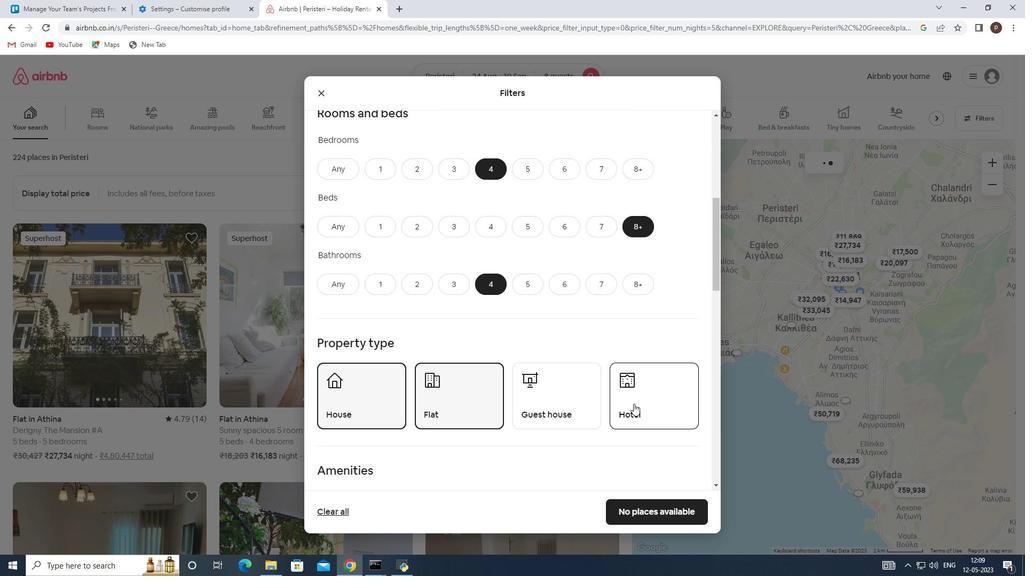 
Action: Mouse moved to (581, 419)
Screenshot: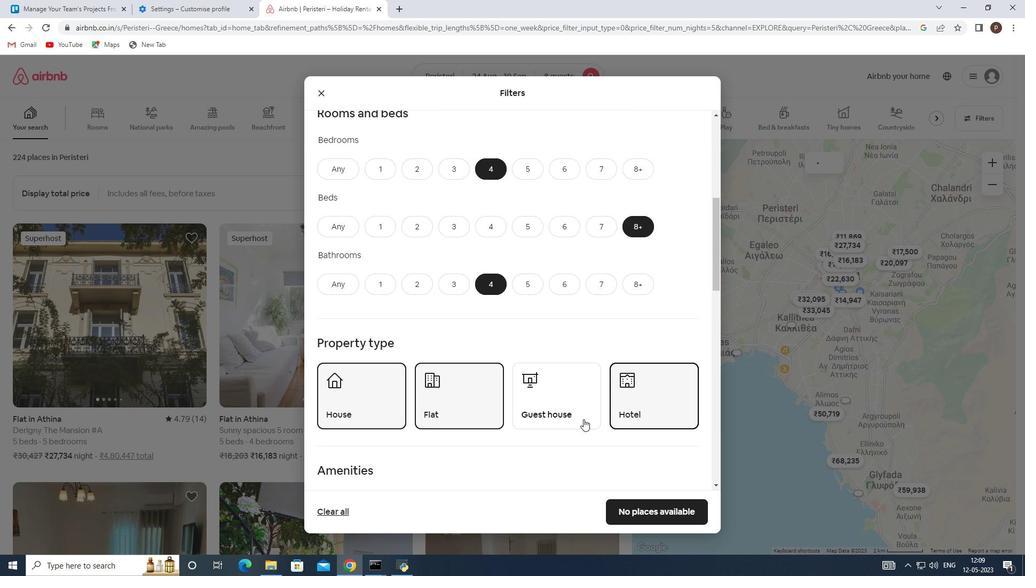 
Action: Mouse scrolled (581, 419) with delta (0, 0)
Screenshot: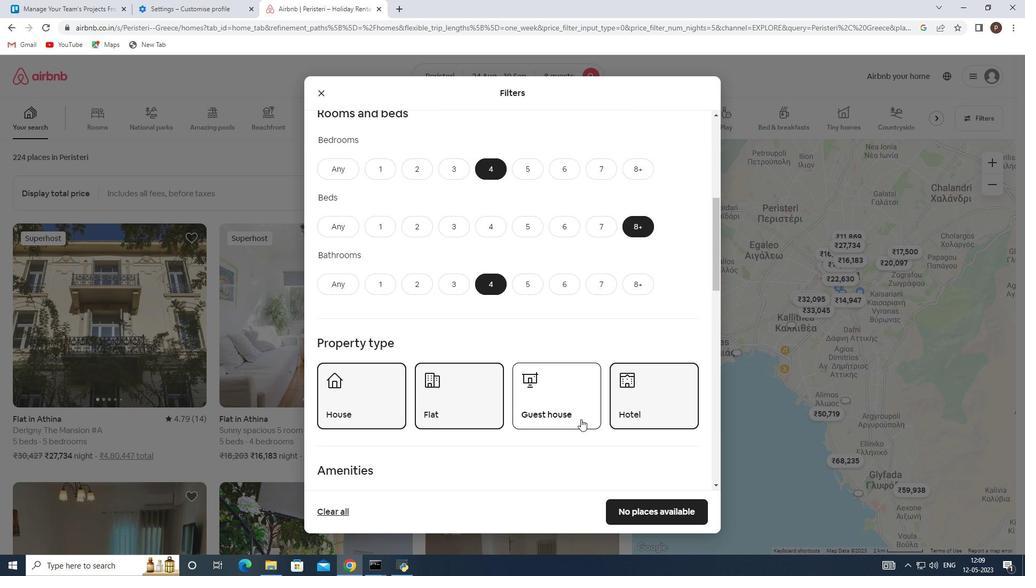 
Action: Mouse moved to (578, 411)
Screenshot: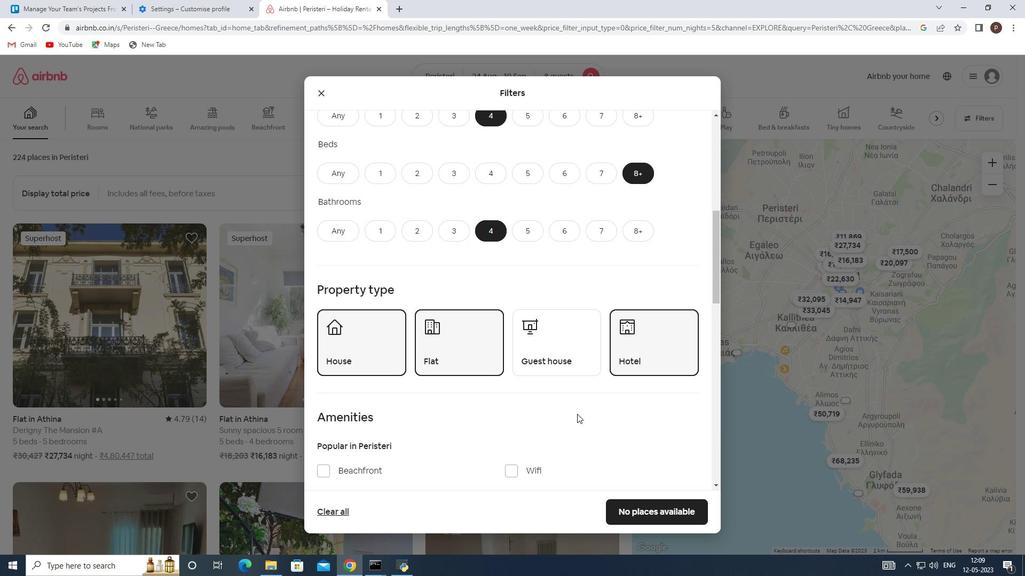 
Action: Mouse scrolled (578, 410) with delta (0, 0)
Screenshot: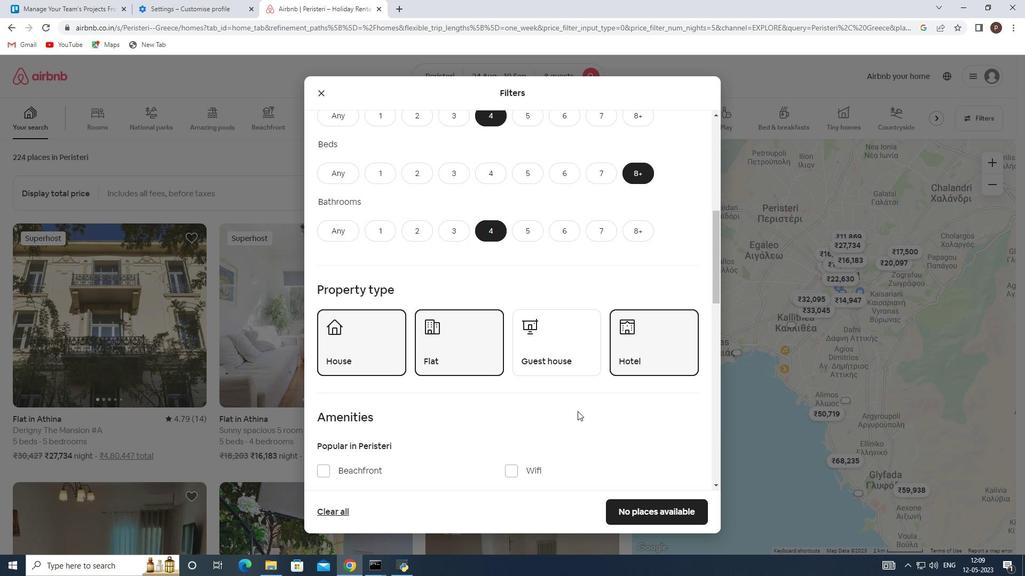 
Action: Mouse moved to (366, 447)
Screenshot: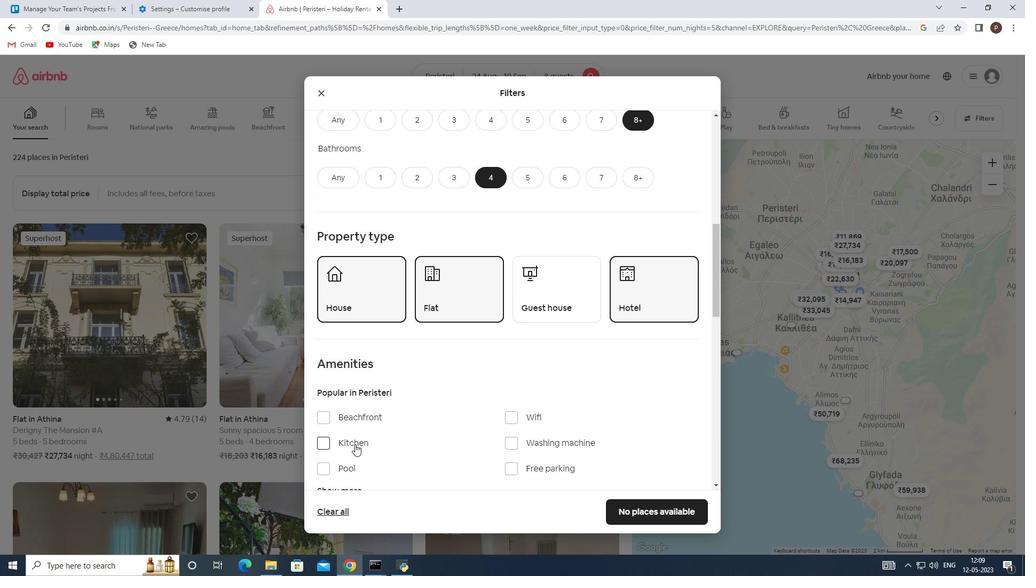 
Action: Mouse scrolled (366, 446) with delta (0, 0)
Screenshot: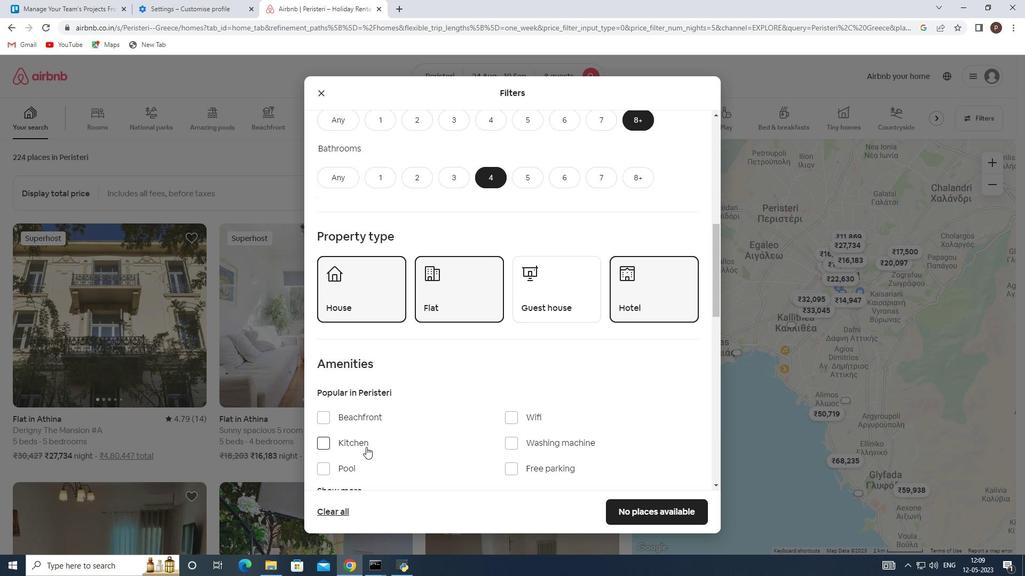 
Action: Mouse scrolled (366, 446) with delta (0, 0)
Screenshot: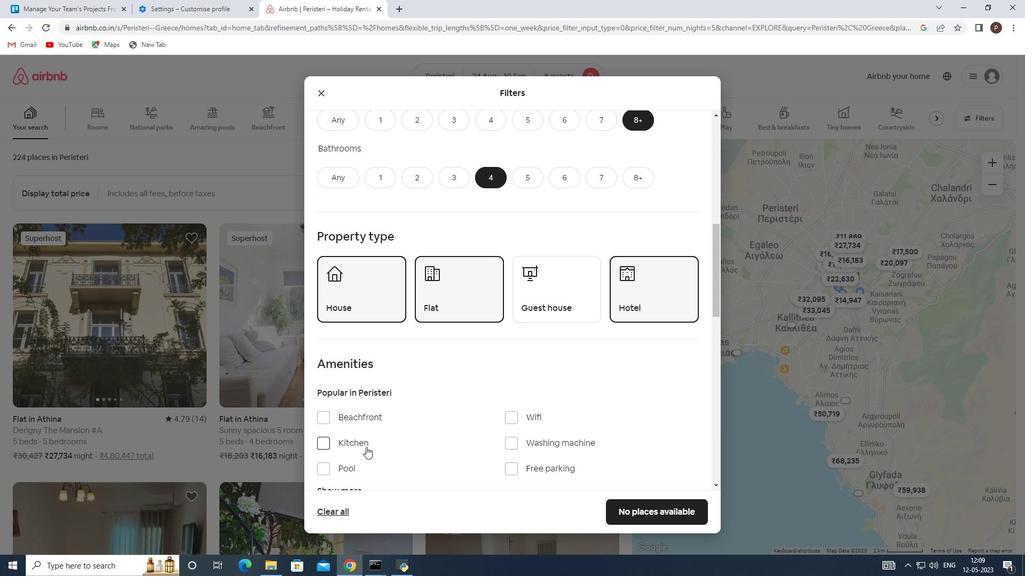 
Action: Mouse moved to (510, 315)
Screenshot: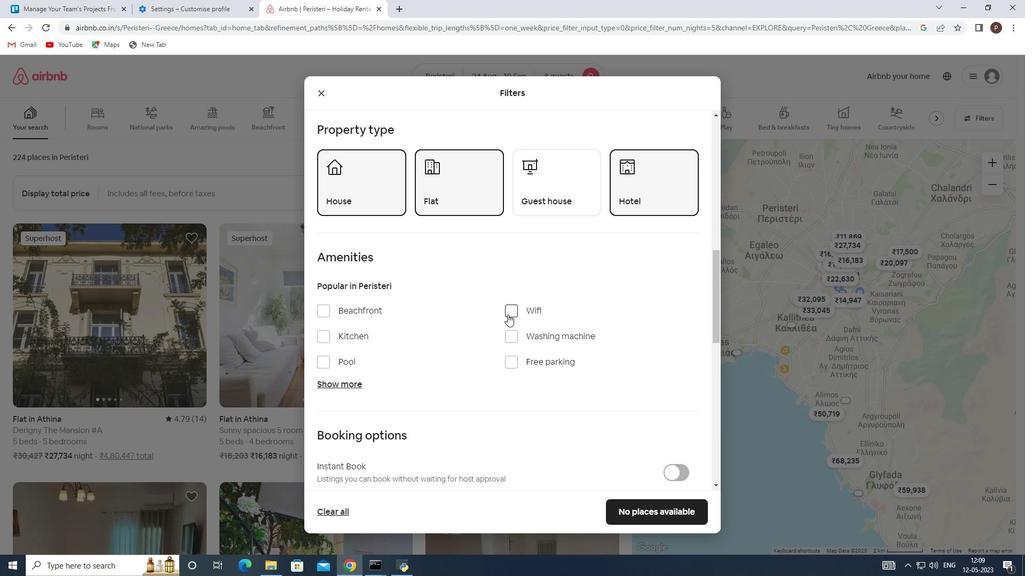 
Action: Mouse pressed left at (510, 315)
Screenshot: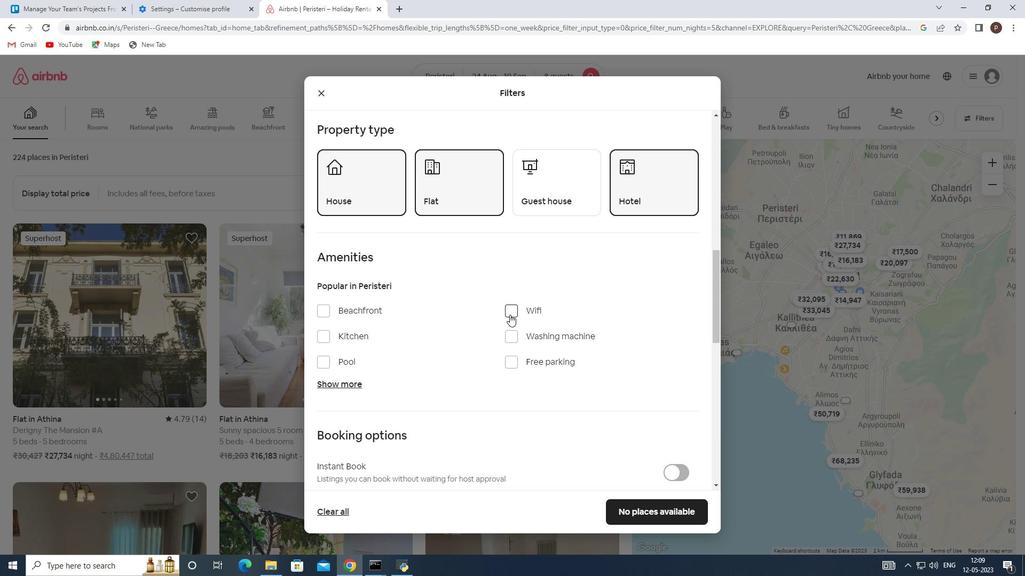 
Action: Mouse moved to (350, 384)
Screenshot: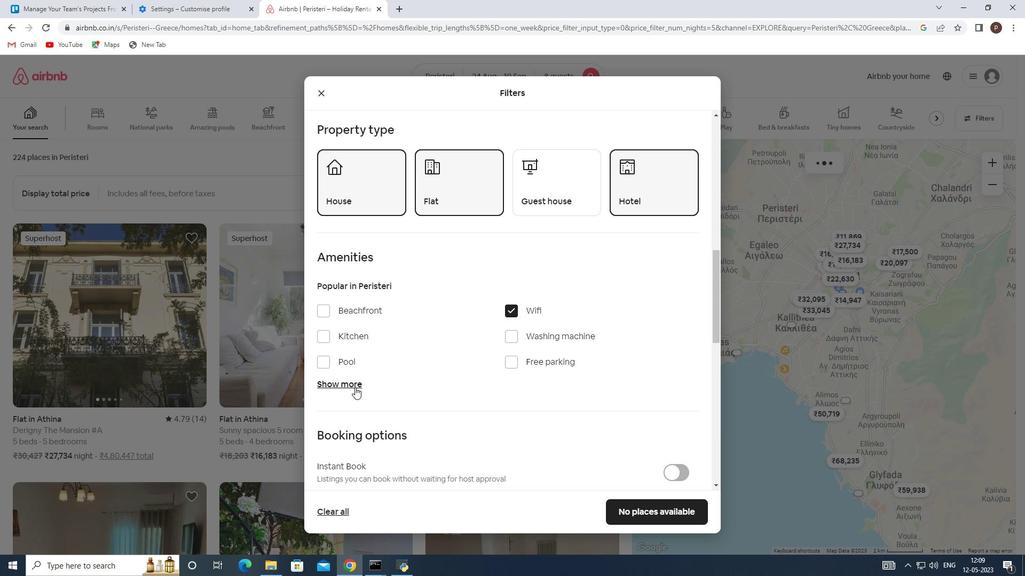 
Action: Mouse pressed left at (350, 384)
Screenshot: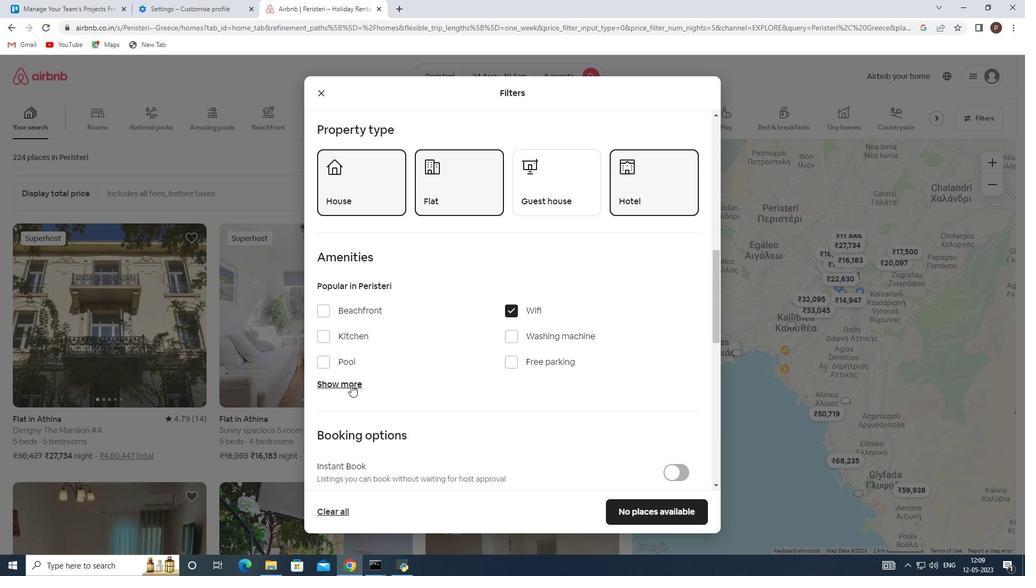 
Action: Mouse moved to (509, 359)
Screenshot: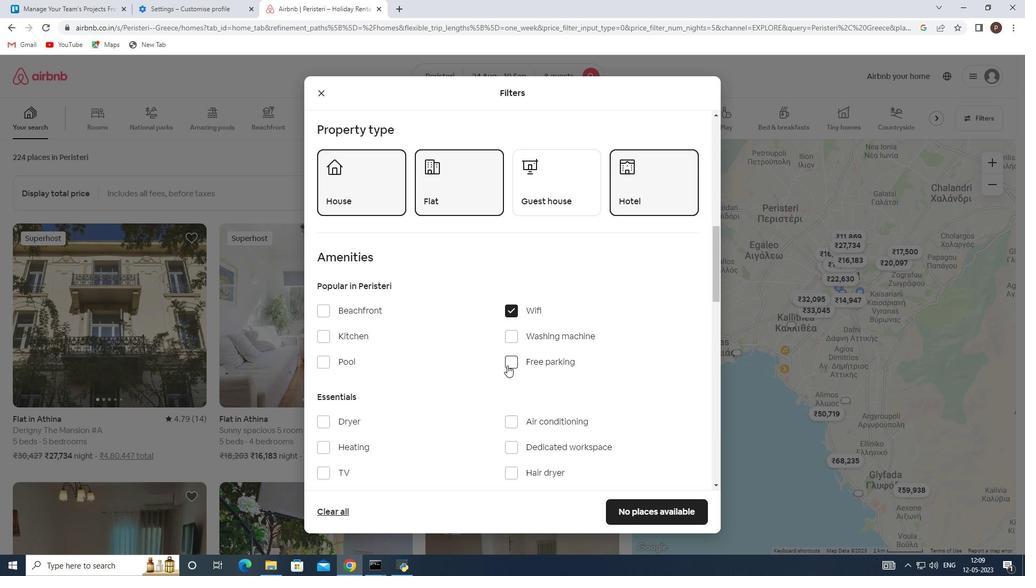 
Action: Mouse pressed left at (509, 359)
Screenshot: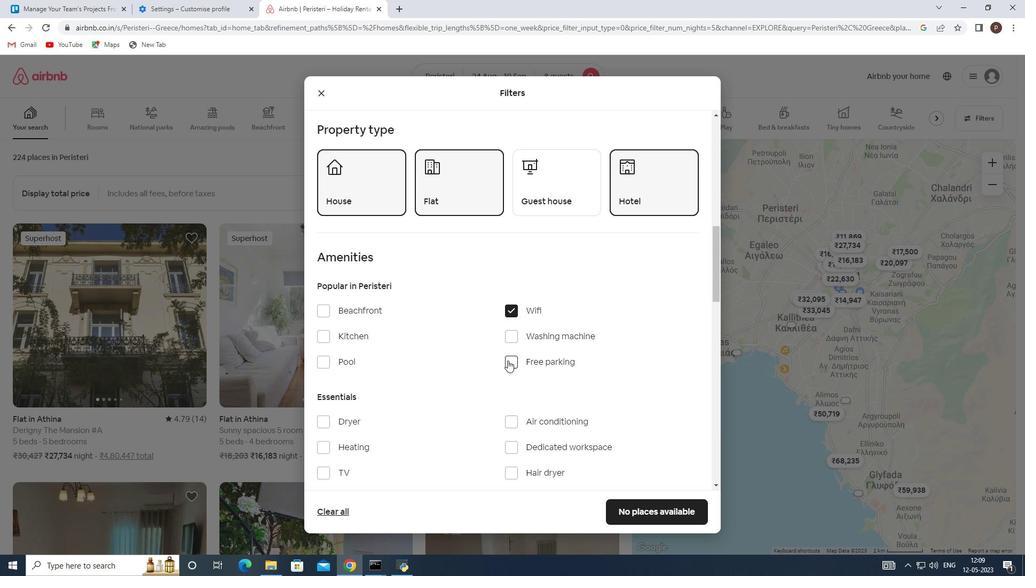 
Action: Mouse moved to (464, 424)
Screenshot: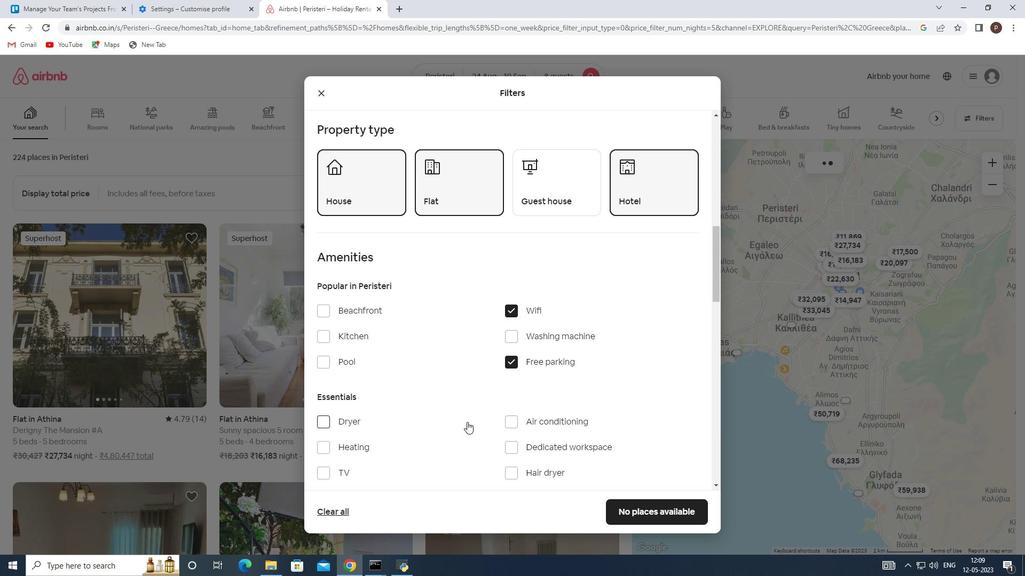 
Action: Mouse scrolled (464, 423) with delta (0, 0)
Screenshot: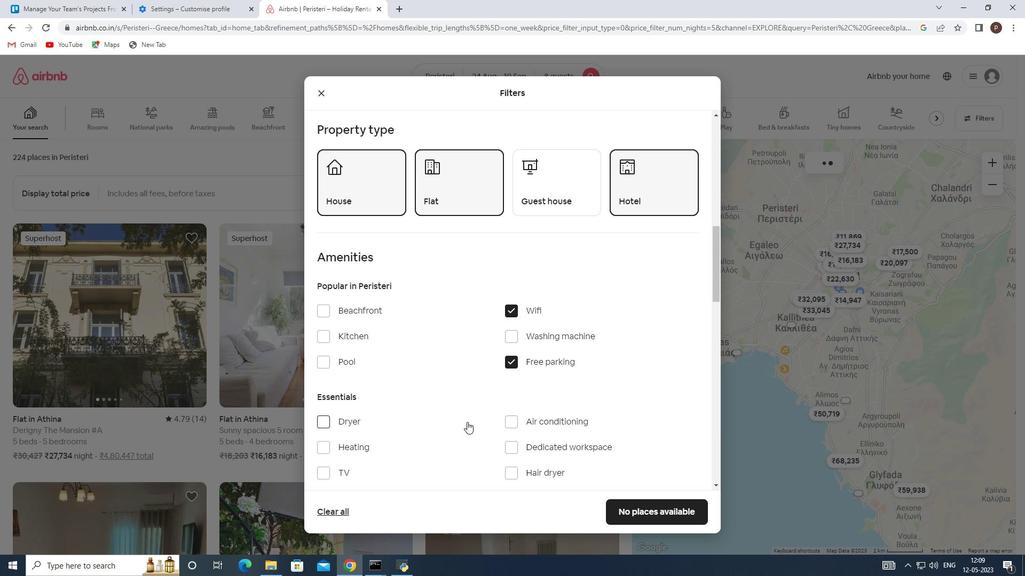 
Action: Mouse moved to (319, 422)
Screenshot: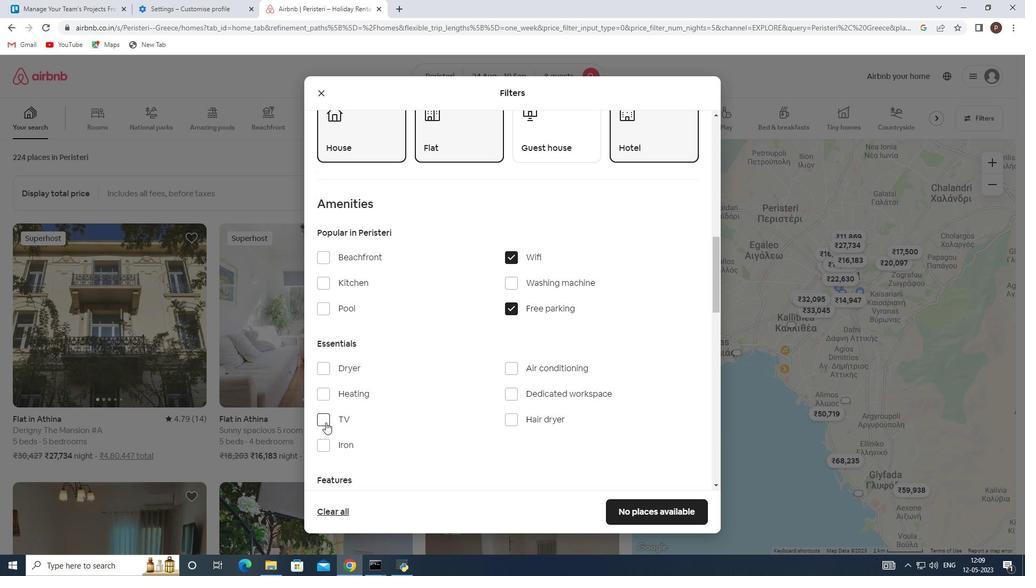 
Action: Mouse pressed left at (319, 422)
Screenshot: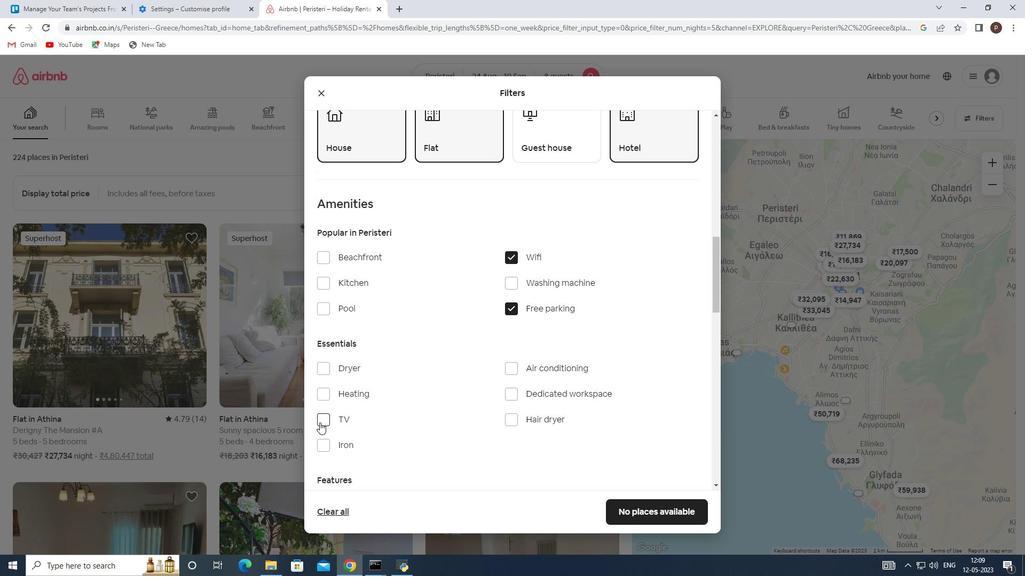 
Action: Mouse moved to (450, 420)
Screenshot: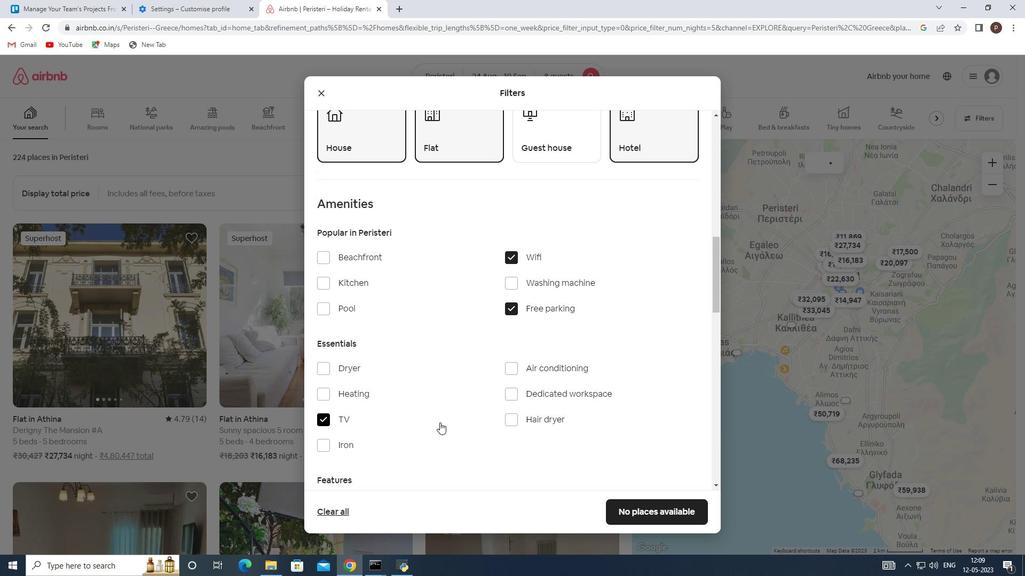 
Action: Mouse scrolled (450, 420) with delta (0, 0)
Screenshot: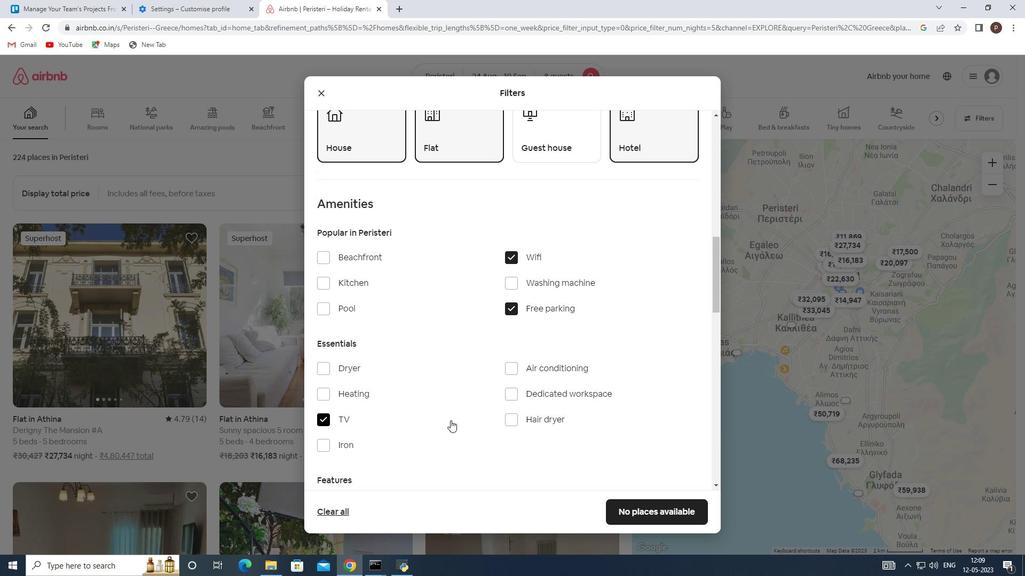 
Action: Mouse scrolled (450, 420) with delta (0, 0)
Screenshot: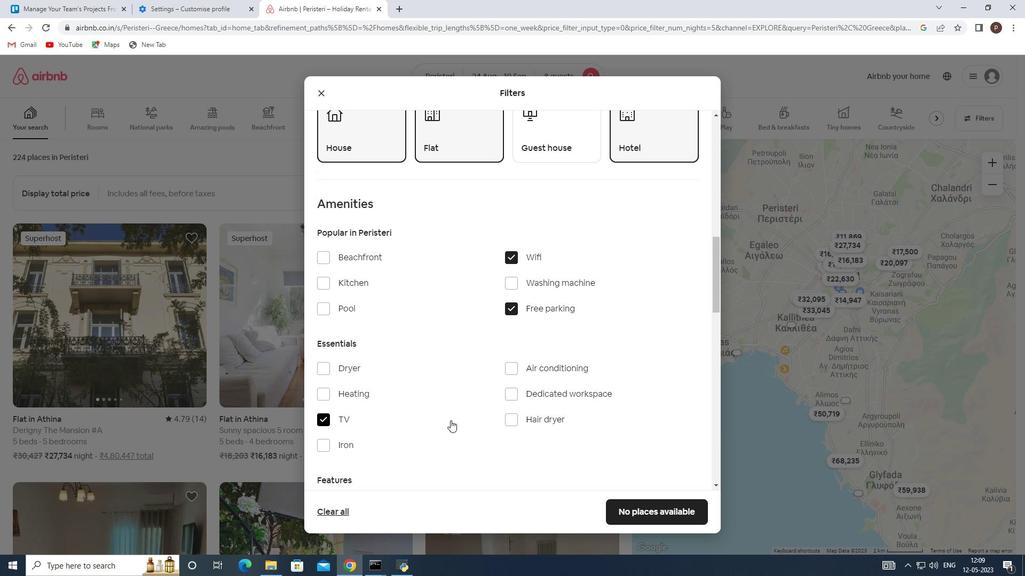 
Action: Mouse scrolled (450, 420) with delta (0, 0)
Screenshot: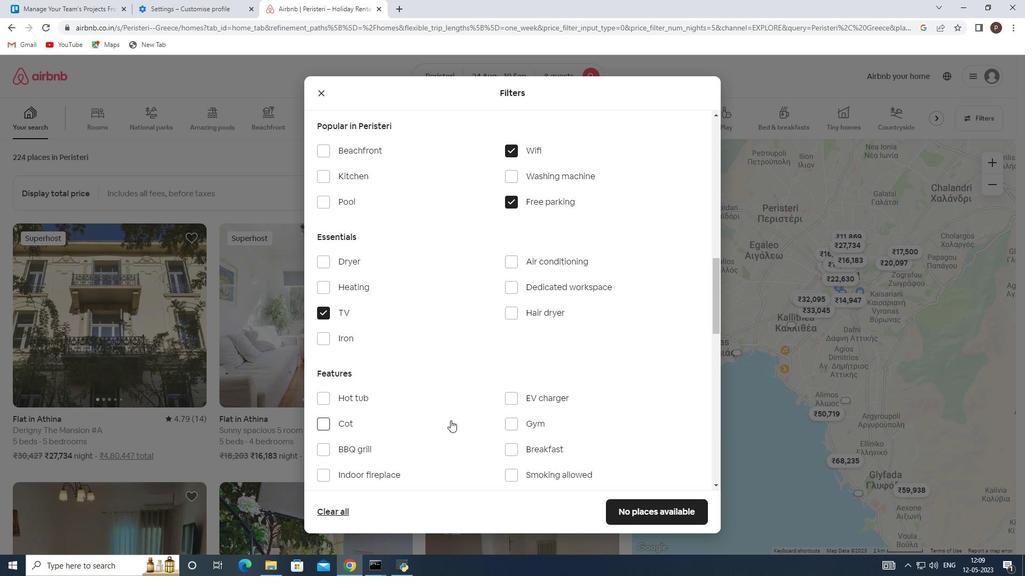 
Action: Mouse moved to (507, 369)
Screenshot: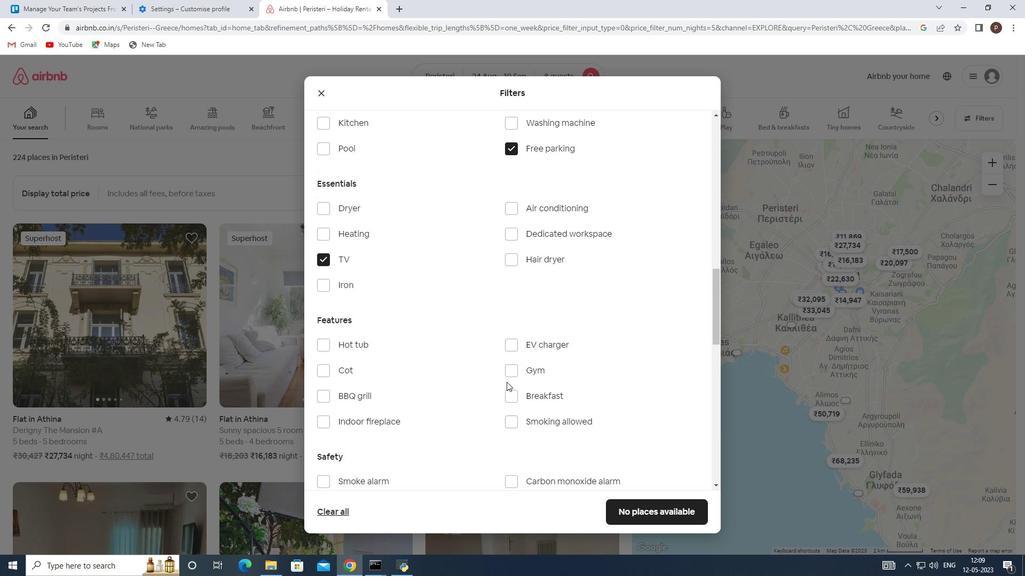 
Action: Mouse pressed left at (507, 369)
Screenshot: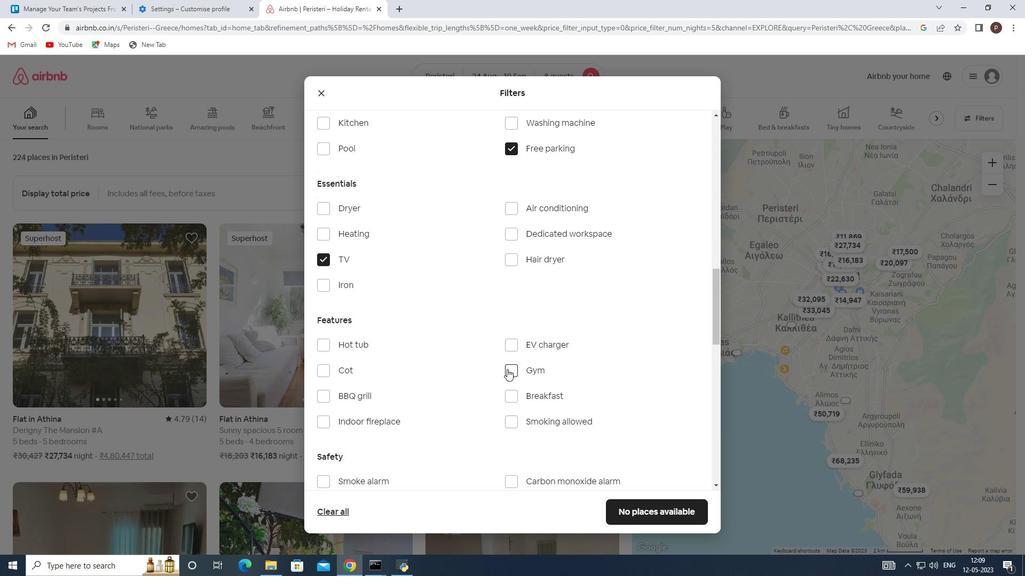 
Action: Mouse moved to (508, 395)
Screenshot: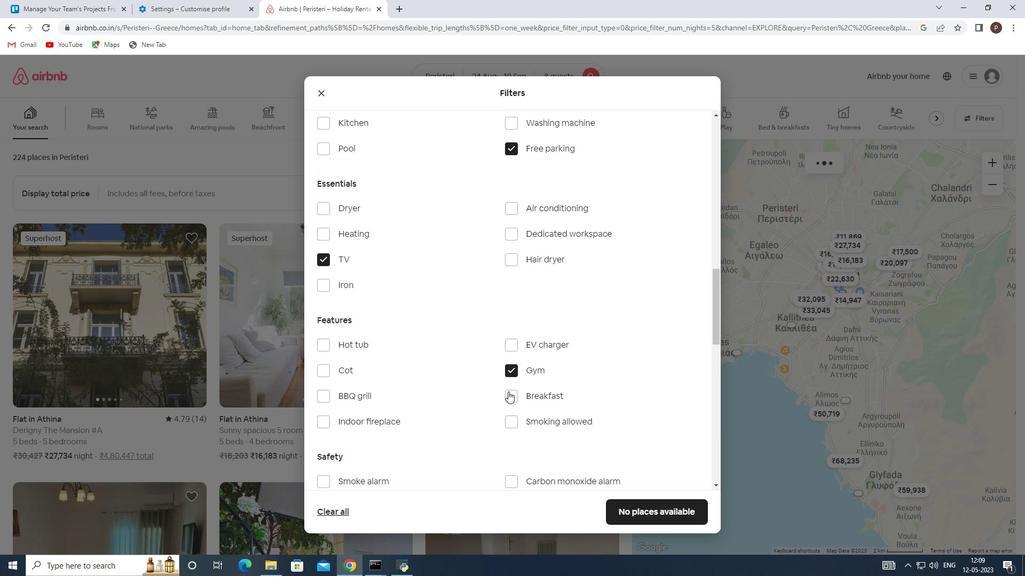 
Action: Mouse pressed left at (508, 395)
Screenshot: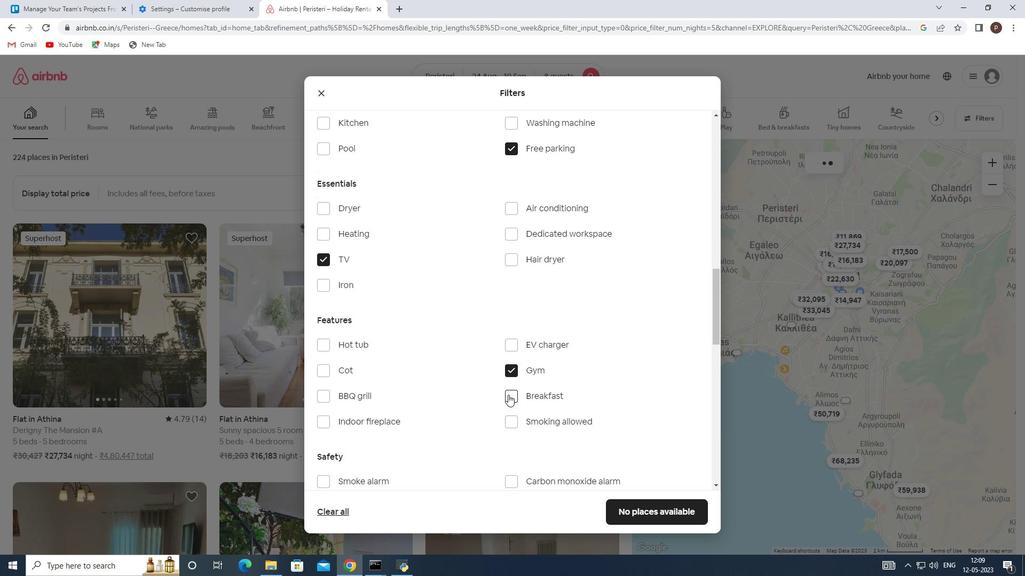 
Action: Mouse moved to (490, 398)
Screenshot: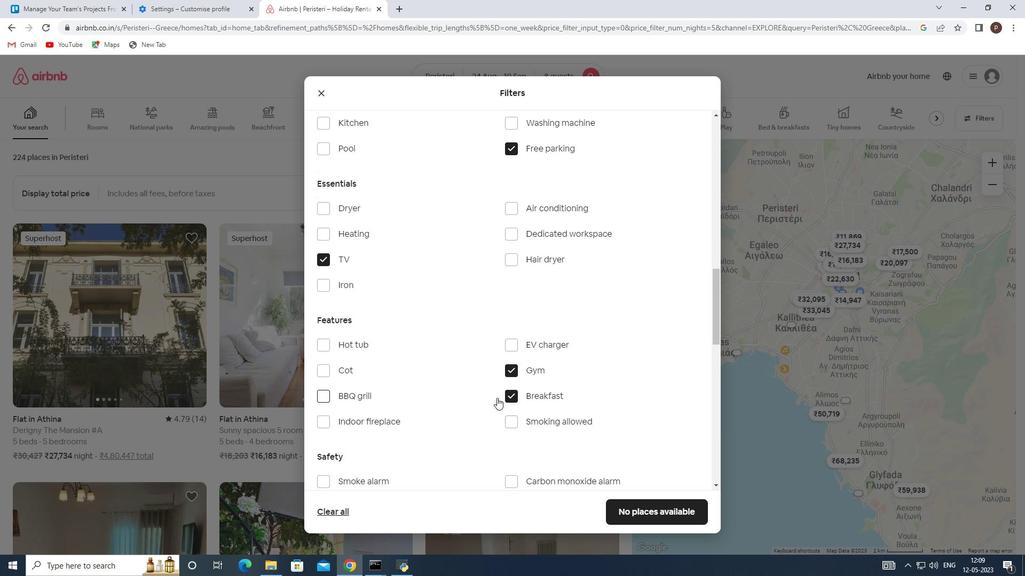 
Action: Mouse scrolled (490, 397) with delta (0, 0)
Screenshot: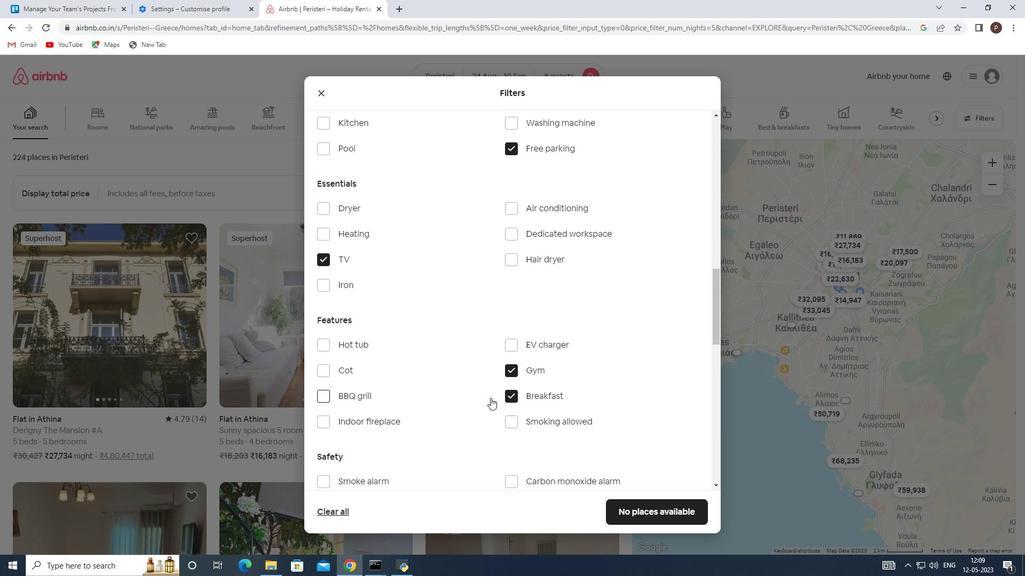 
Action: Mouse scrolled (490, 397) with delta (0, 0)
Screenshot: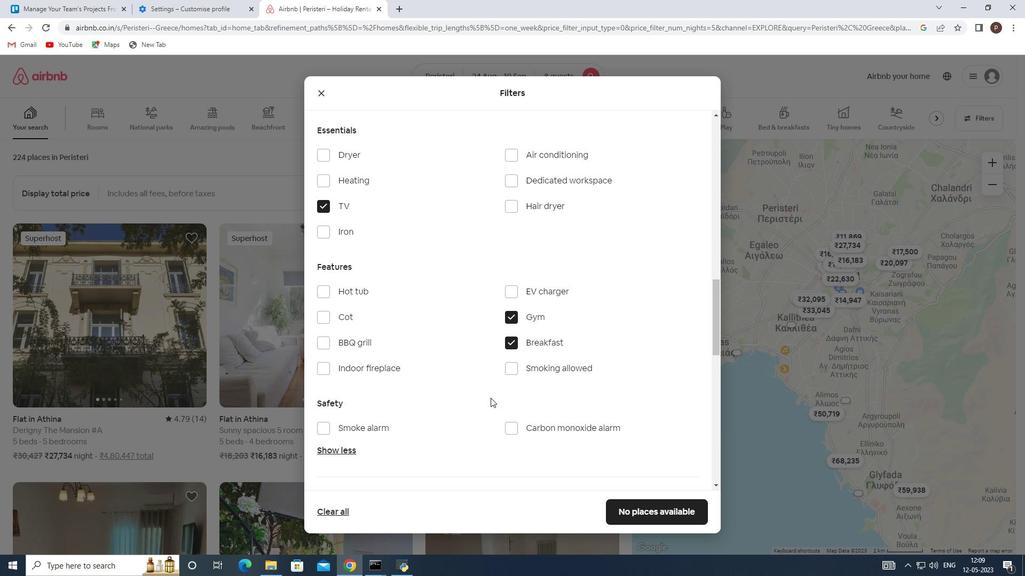 
Action: Mouse scrolled (490, 397) with delta (0, 0)
Screenshot: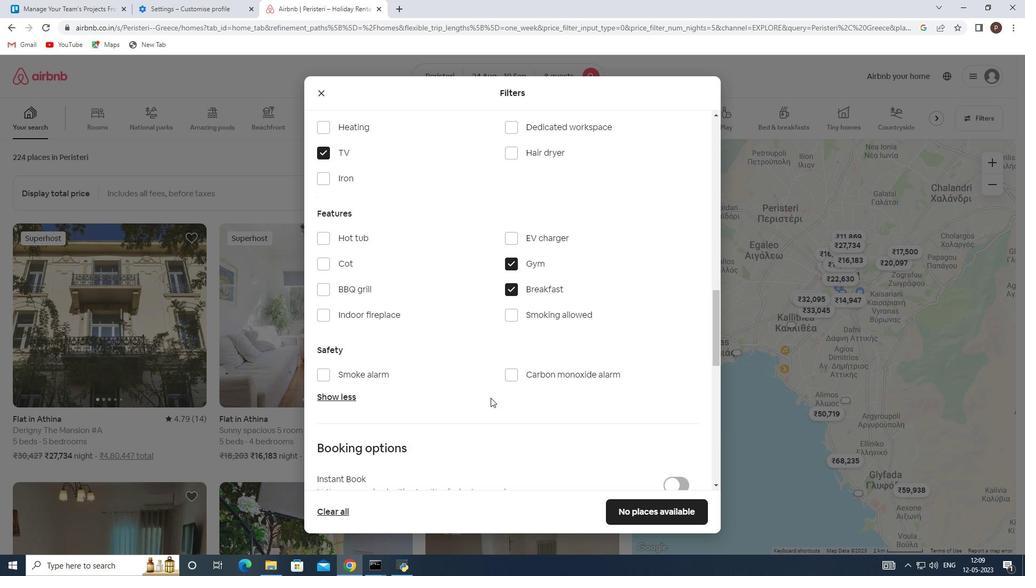 
Action: Mouse moved to (490, 397)
Screenshot: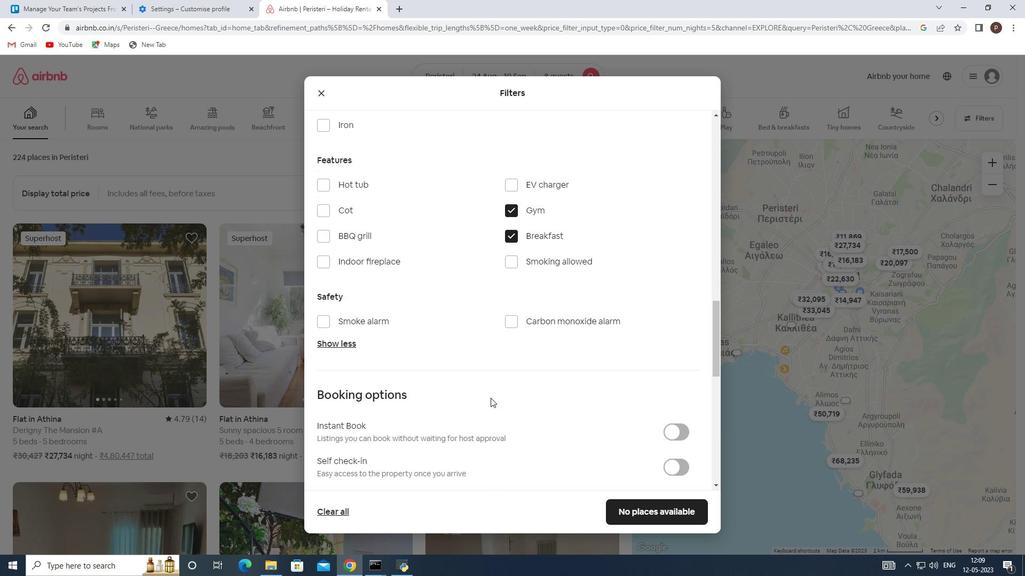 
Action: Mouse scrolled (490, 397) with delta (0, 0)
Screenshot: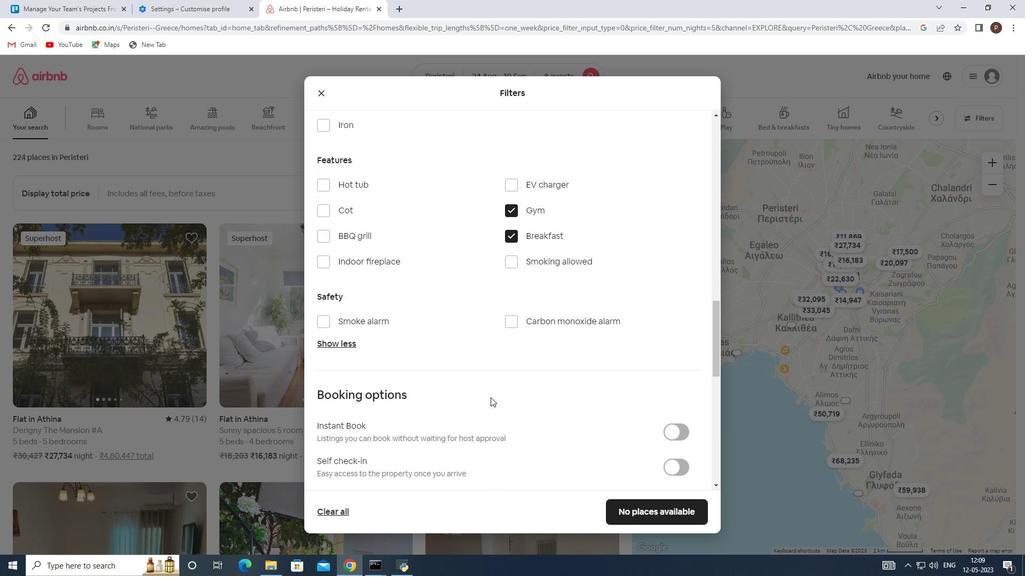 
Action: Mouse scrolled (490, 397) with delta (0, 0)
Screenshot: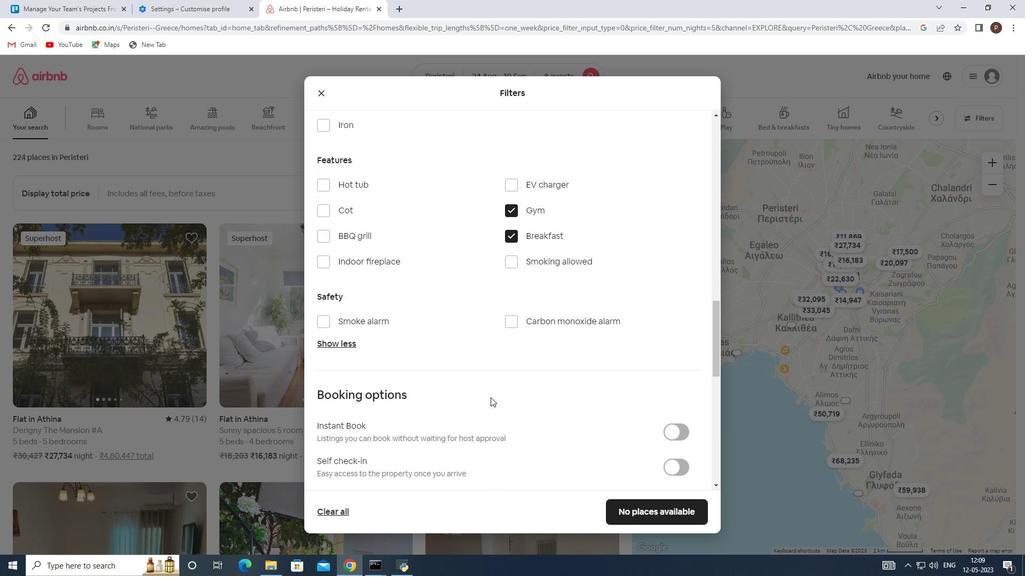 
Action: Mouse moved to (673, 355)
Screenshot: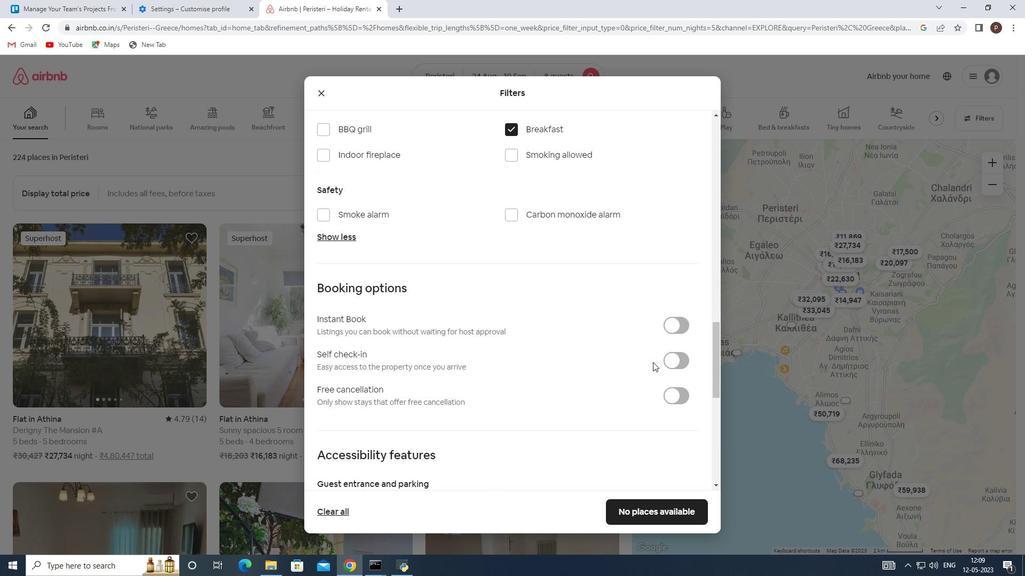 
Action: Mouse pressed left at (673, 355)
Screenshot: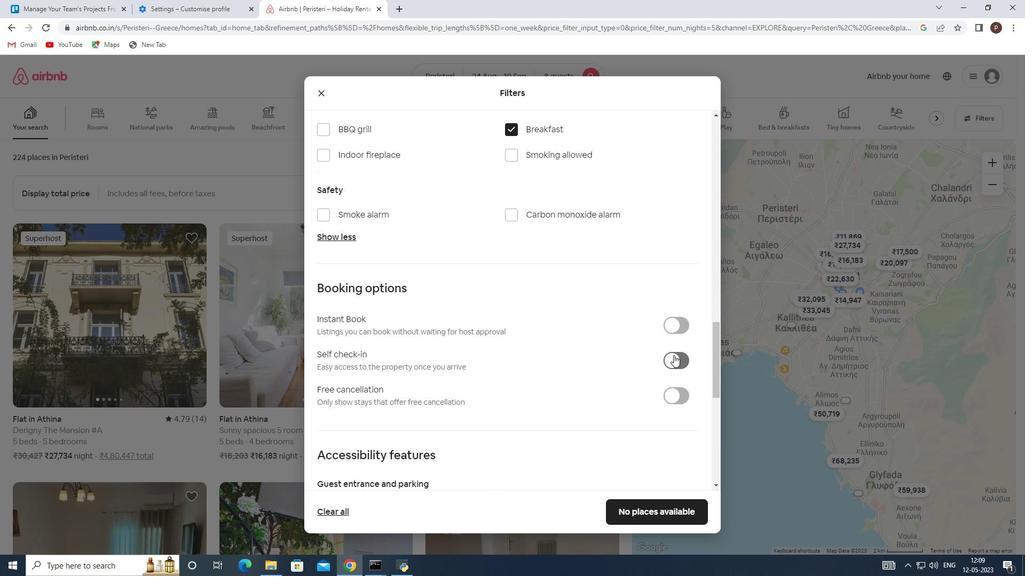 
Action: Mouse moved to (603, 365)
Screenshot: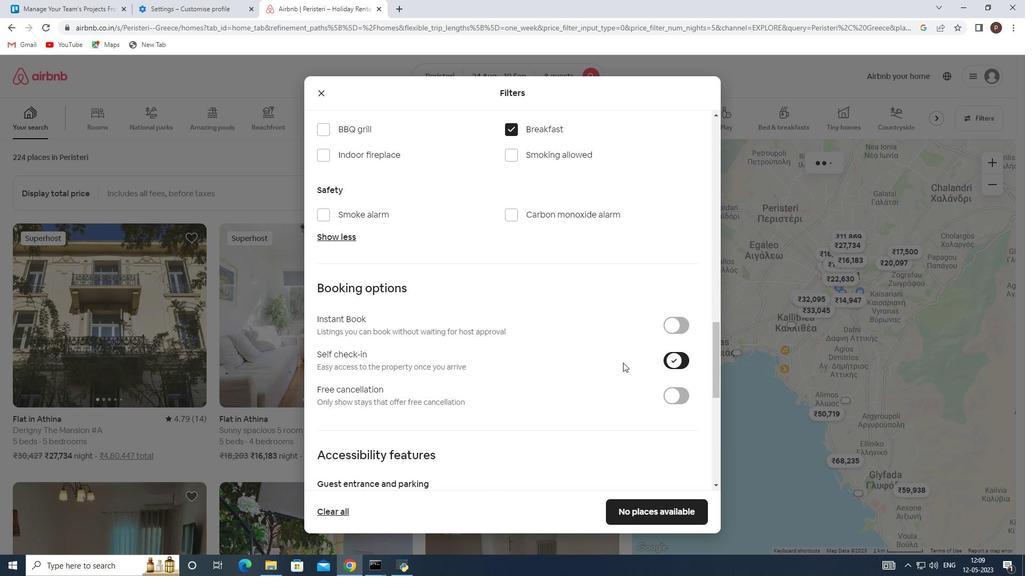 
Action: Mouse scrolled (603, 364) with delta (0, 0)
Screenshot: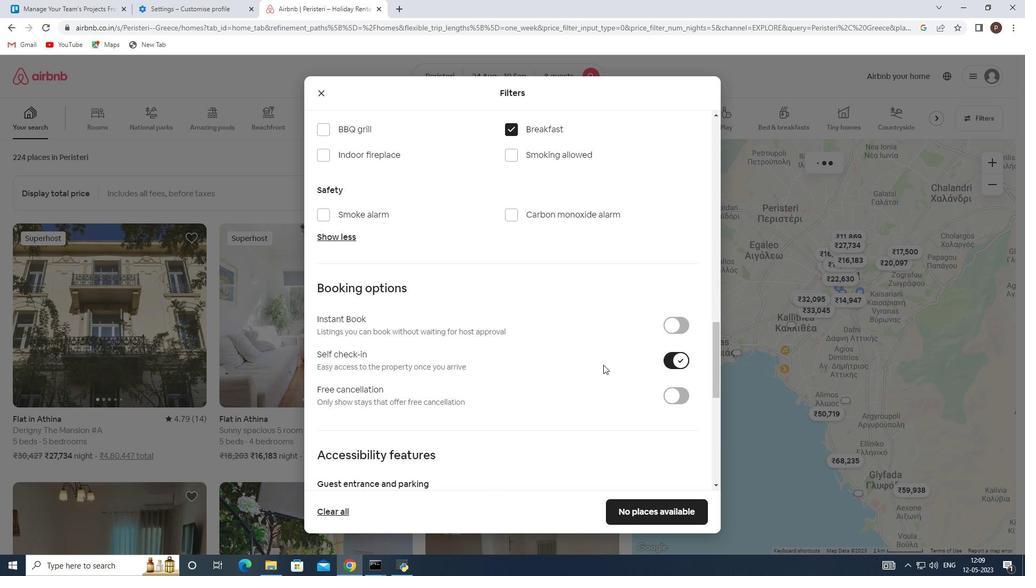 
Action: Mouse scrolled (603, 364) with delta (0, 0)
Screenshot: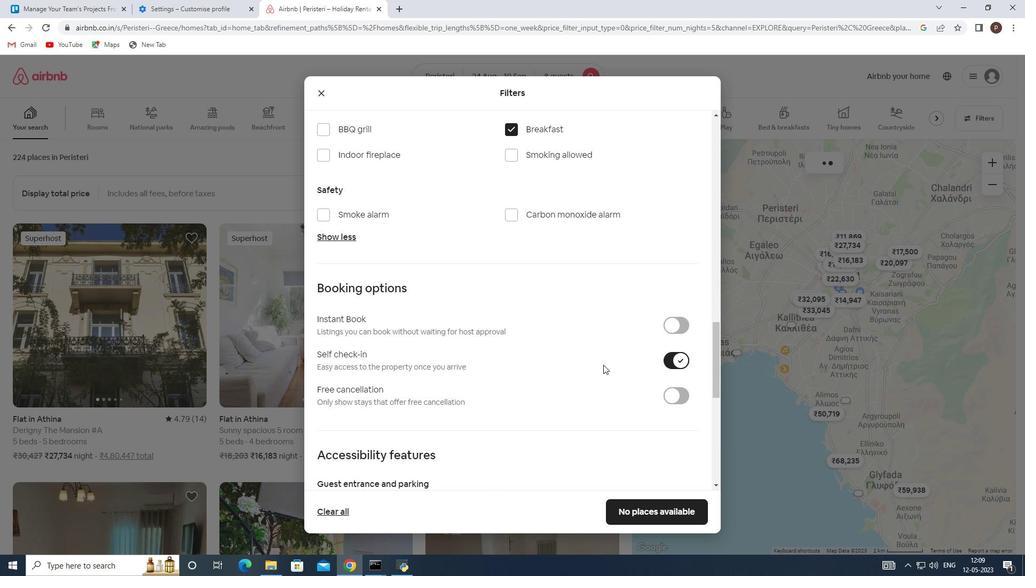 
Action: Mouse moved to (603, 365)
Screenshot: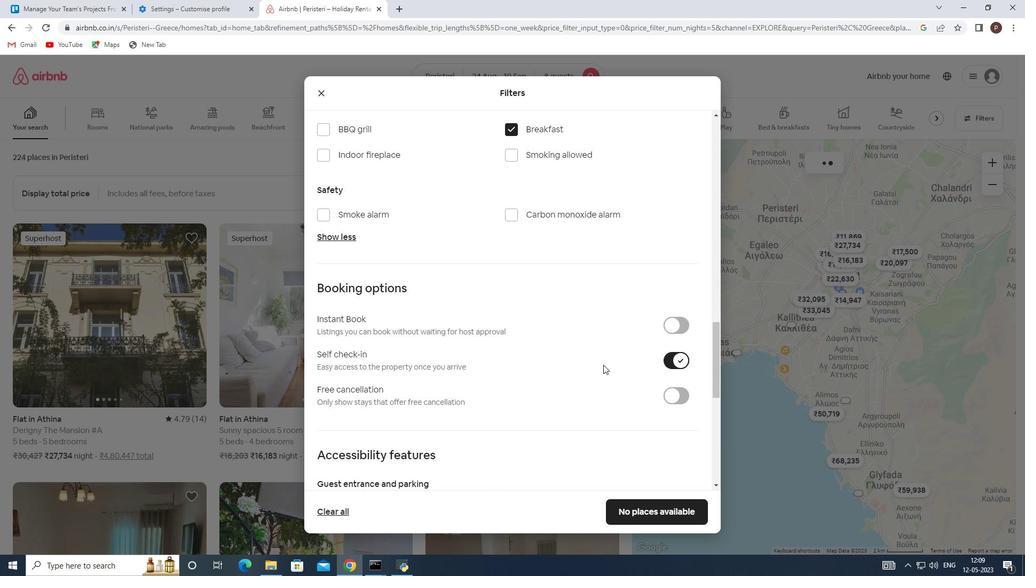 
Action: Mouse scrolled (603, 364) with delta (0, 0)
Screenshot: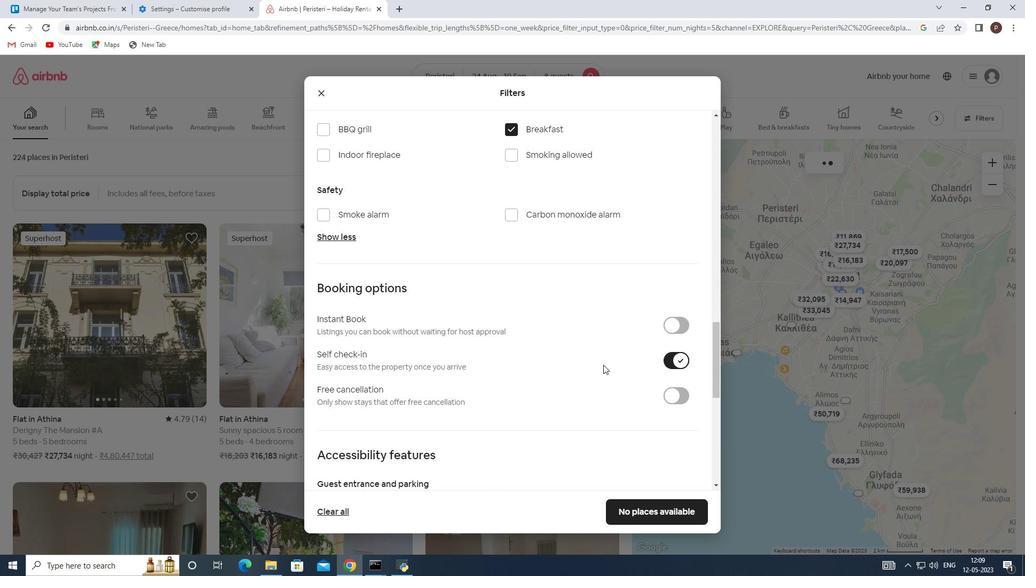 
Action: Mouse scrolled (603, 364) with delta (0, 0)
Screenshot: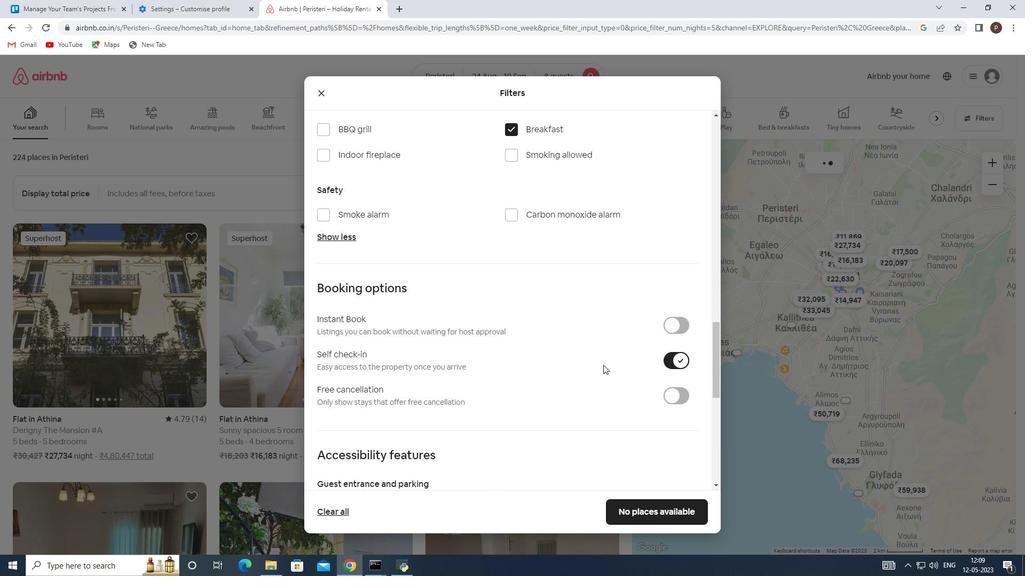 
Action: Mouse moved to (558, 362)
Screenshot: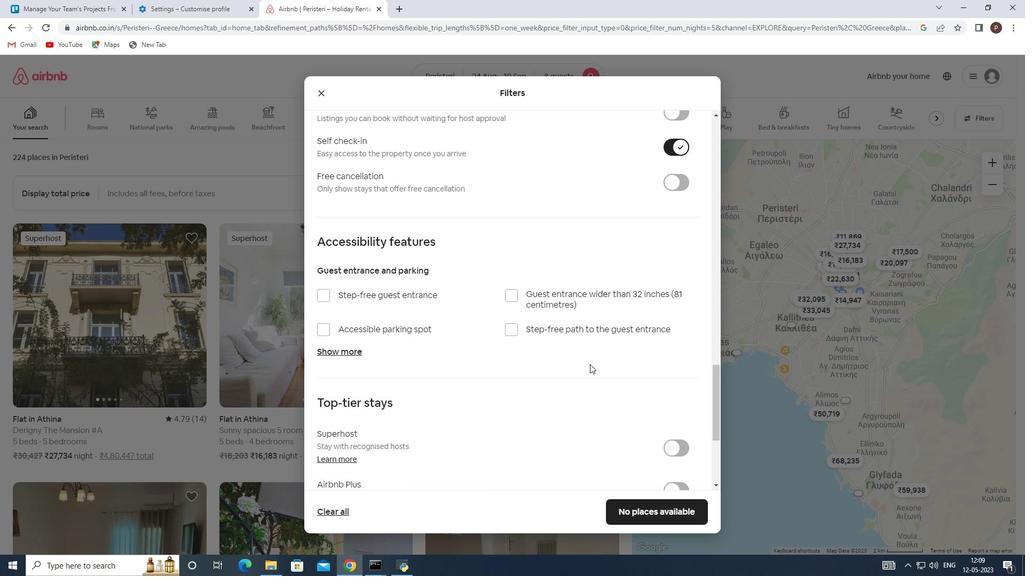 
Action: Mouse scrolled (558, 362) with delta (0, 0)
Screenshot: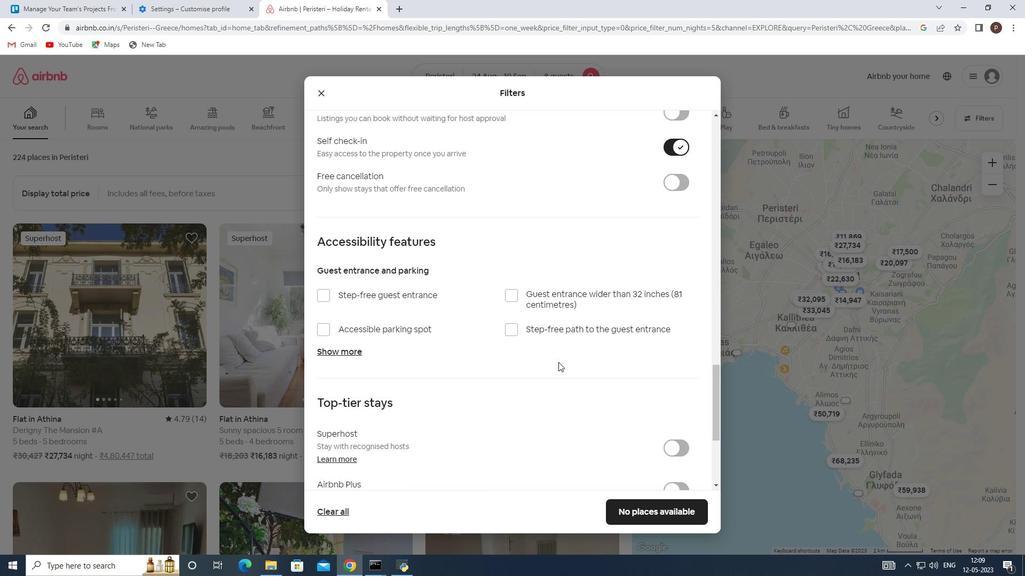 
Action: Mouse scrolled (558, 362) with delta (0, 0)
Screenshot: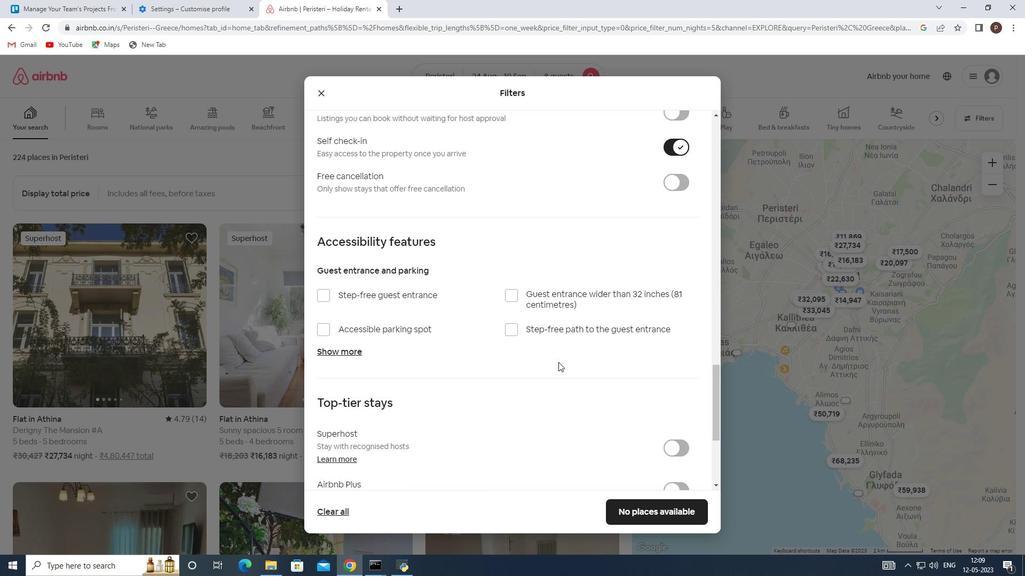 
Action: Mouse scrolled (558, 362) with delta (0, 0)
Screenshot: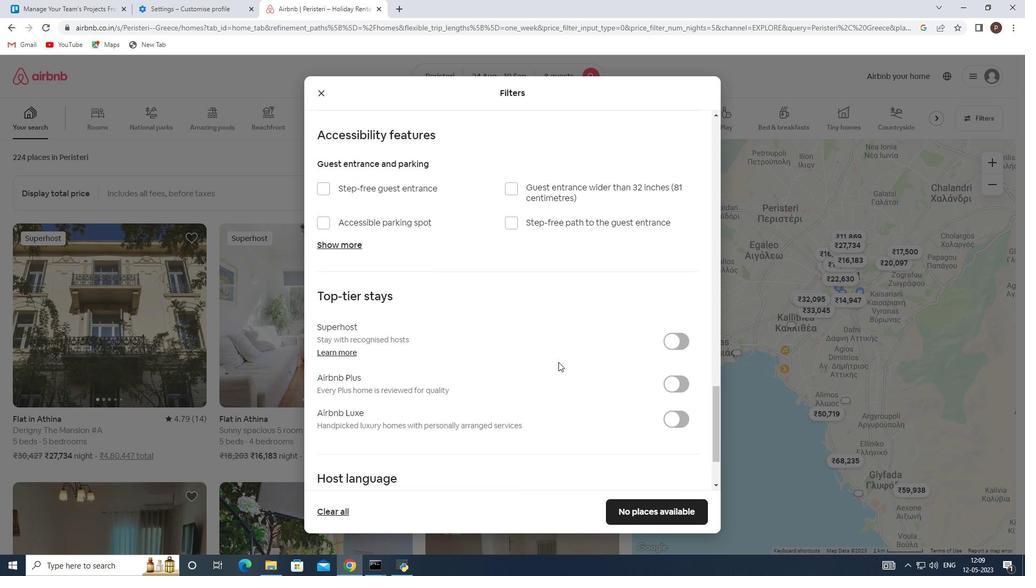 
Action: Mouse scrolled (558, 362) with delta (0, 0)
Screenshot: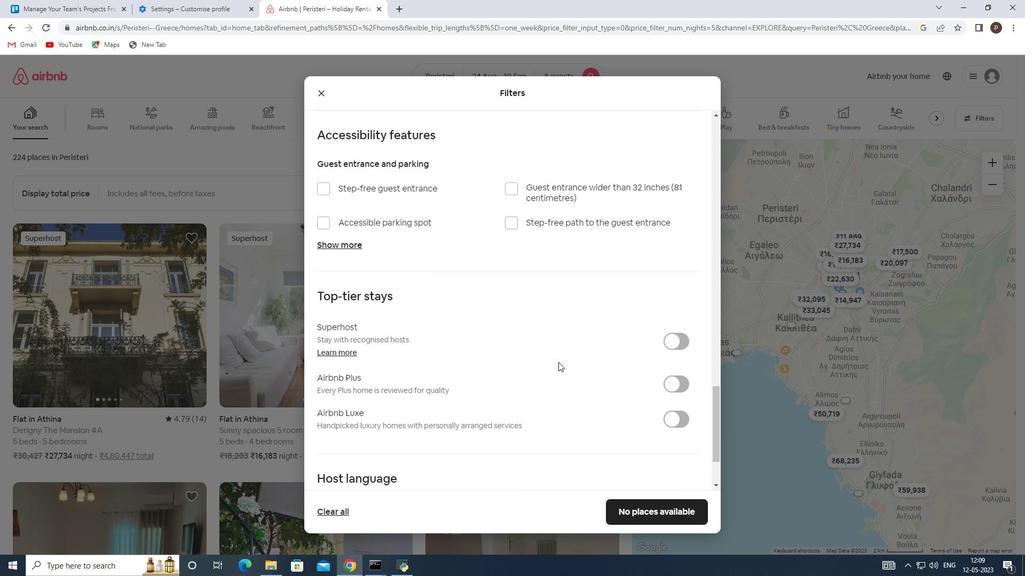 
Action: Mouse scrolled (558, 362) with delta (0, 0)
Screenshot: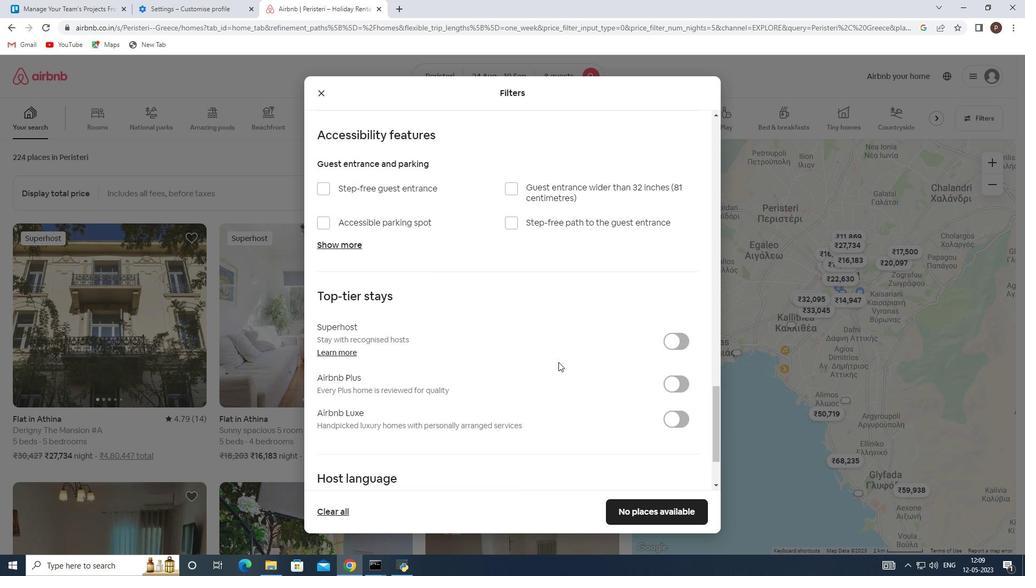 
Action: Mouse scrolled (558, 362) with delta (0, 0)
Screenshot: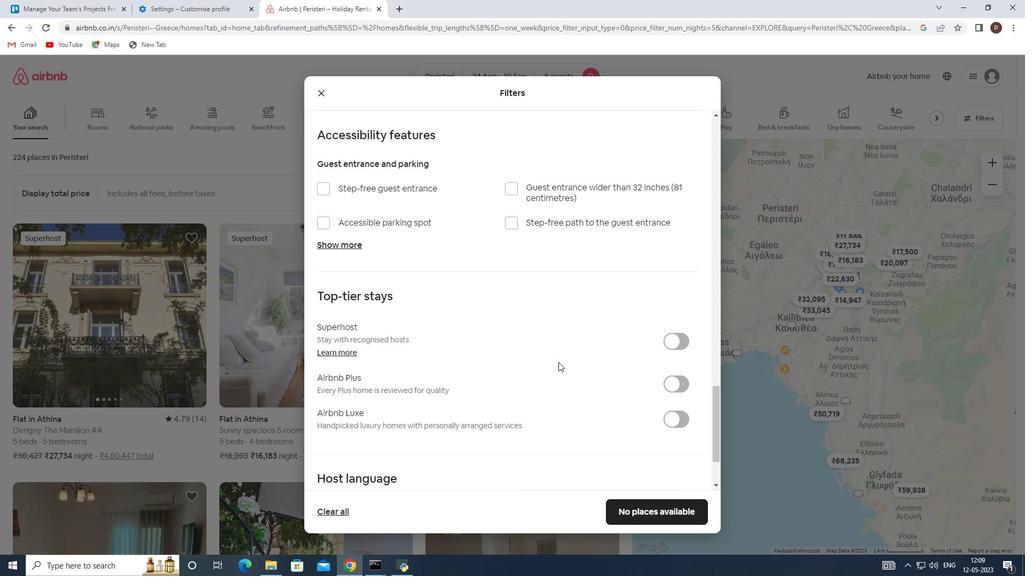 
Action: Mouse moved to (323, 415)
Screenshot: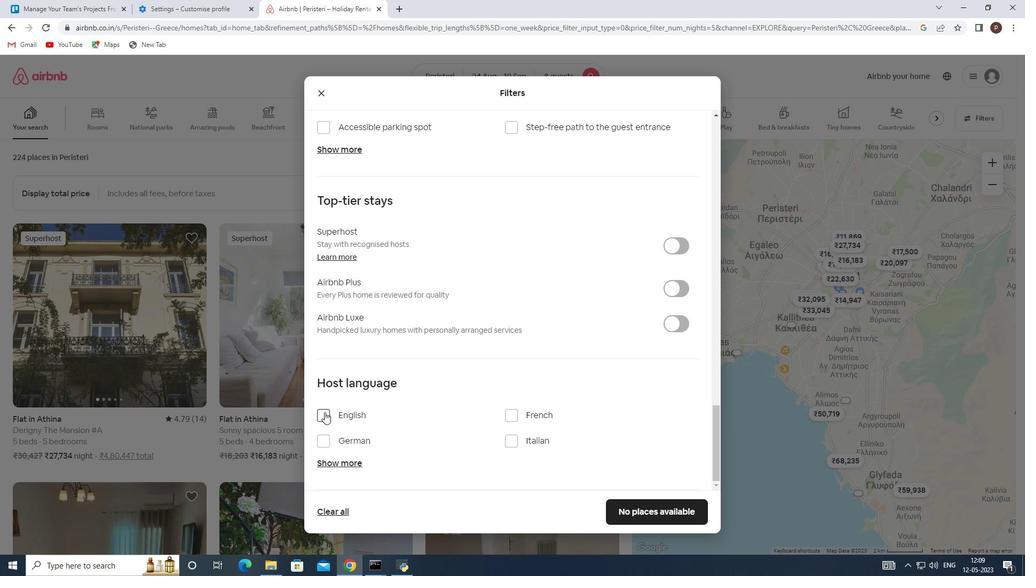 
Action: Mouse pressed left at (323, 415)
Screenshot: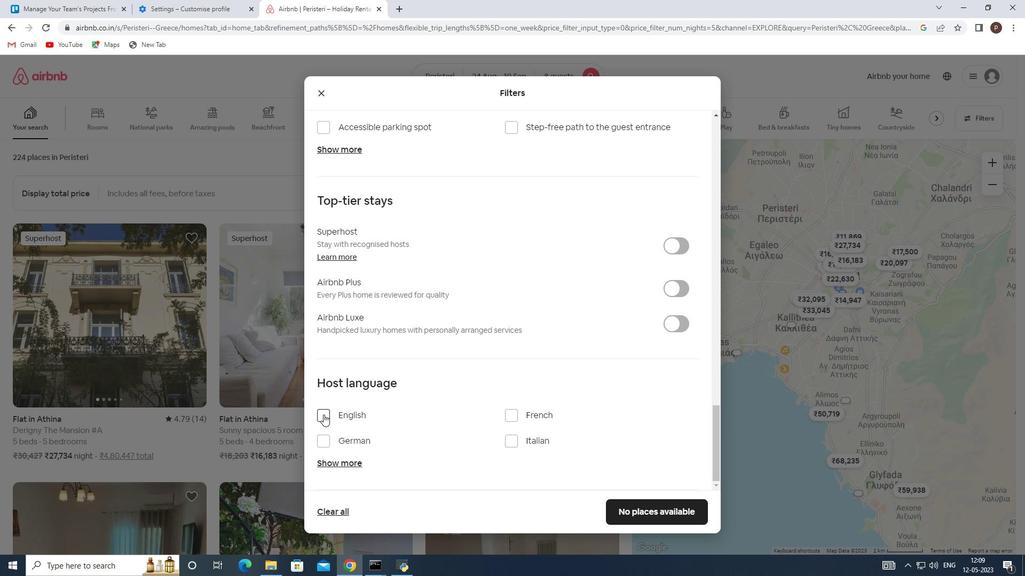 
Action: Mouse moved to (650, 505)
Screenshot: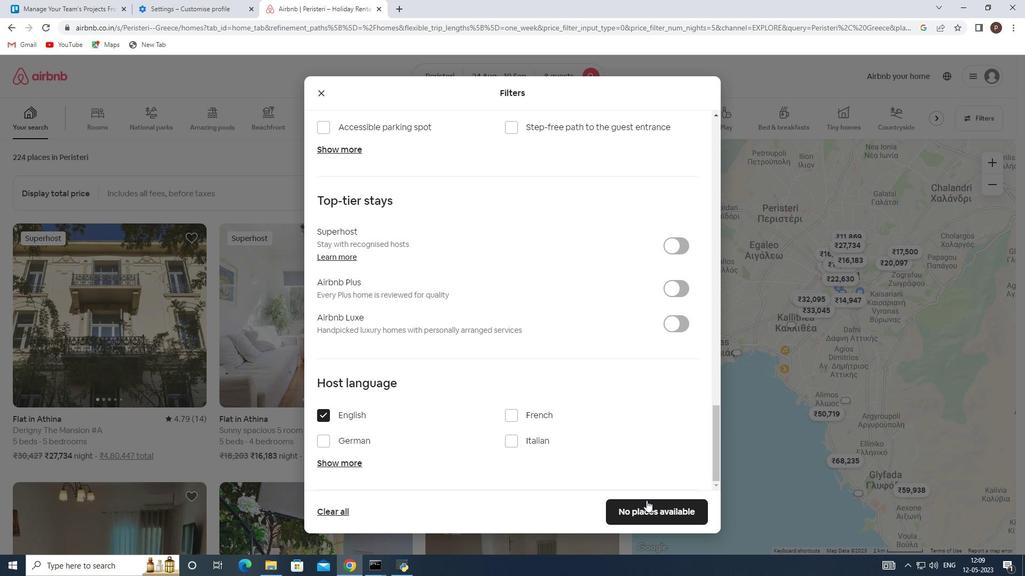 
Action: Mouse pressed left at (650, 505)
Screenshot: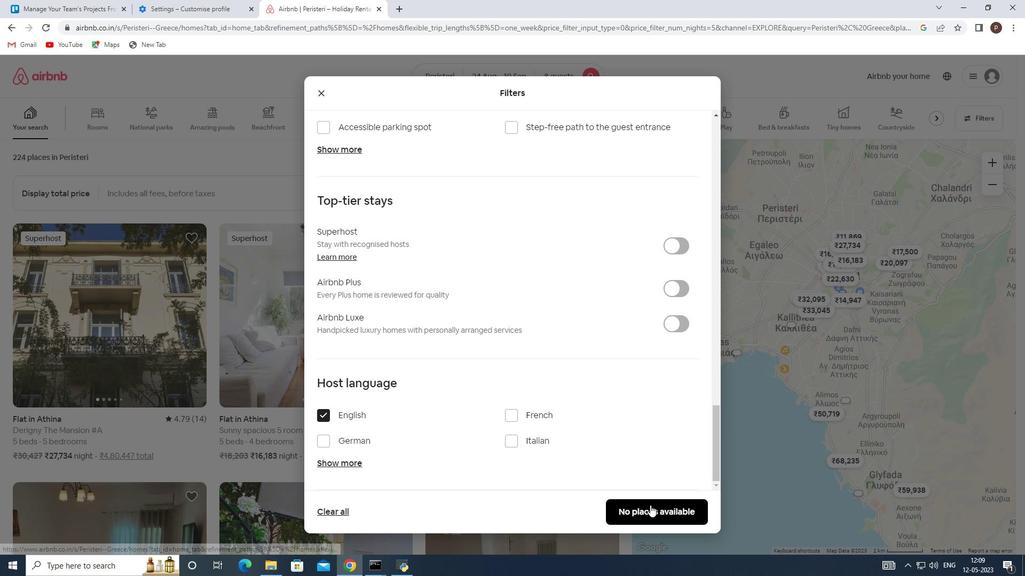 
Action: Mouse moved to (650, 506)
Screenshot: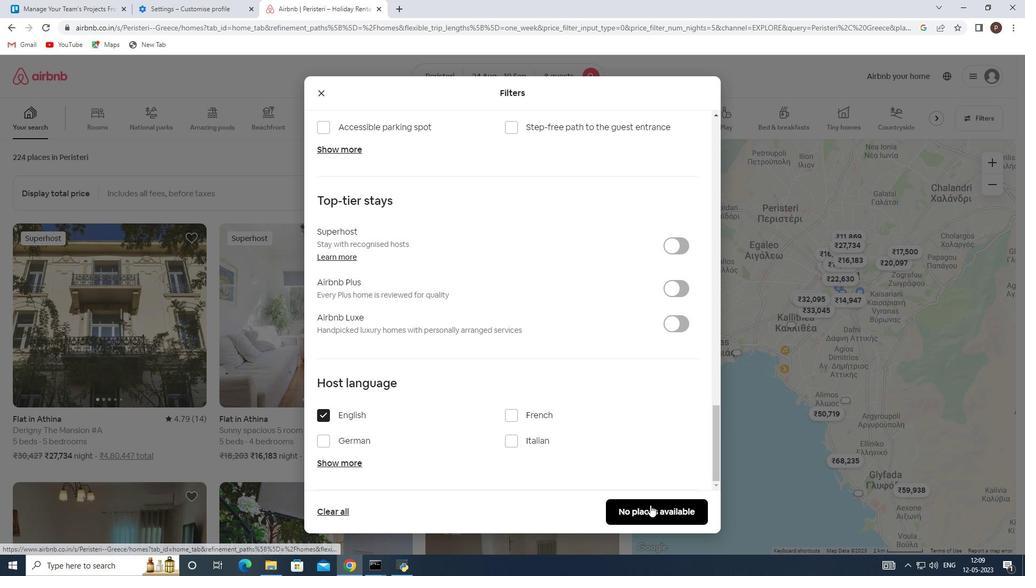 
